 Task: Find connections with filter location Garupá with filter topic #linkedinnetworkingwith filter profile language German with filter current company All Active Jobs with filter school Ryan International School, Noida with filter industry Household Appliance Manufacturing with filter service category Filing with filter keywords title Accountant
Action: Mouse moved to (487, 84)
Screenshot: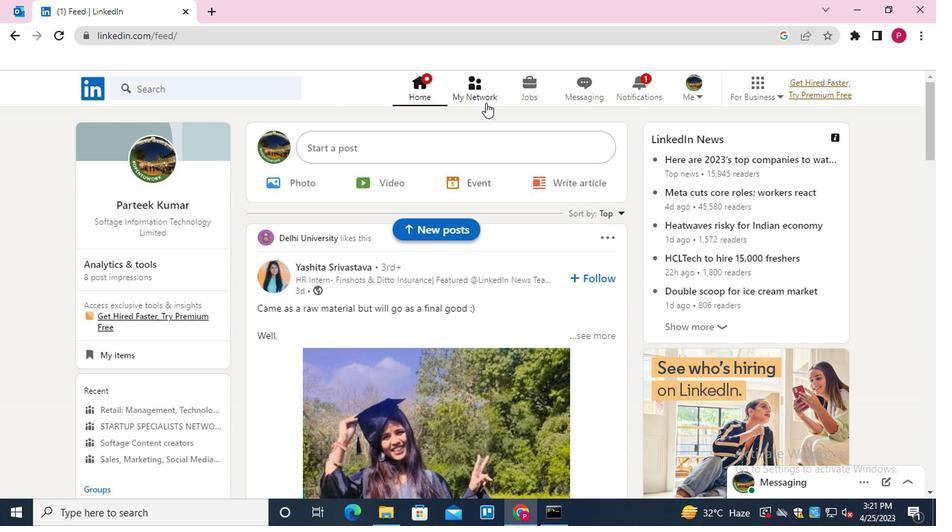 
Action: Mouse pressed left at (487, 84)
Screenshot: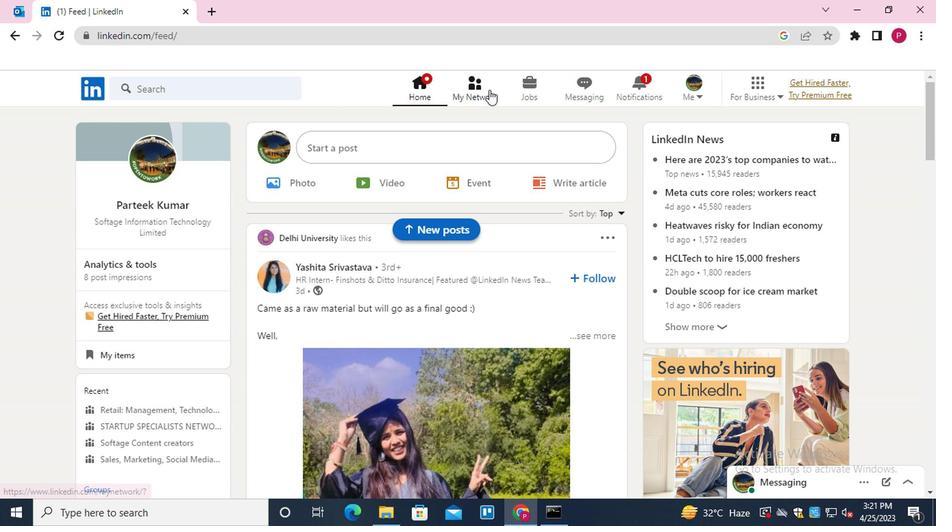 
Action: Mouse moved to (187, 165)
Screenshot: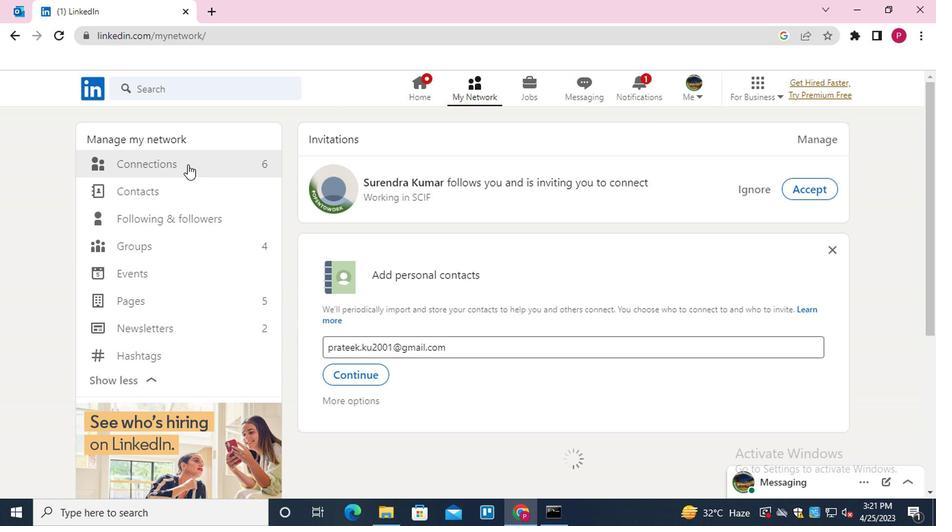 
Action: Mouse pressed left at (187, 165)
Screenshot: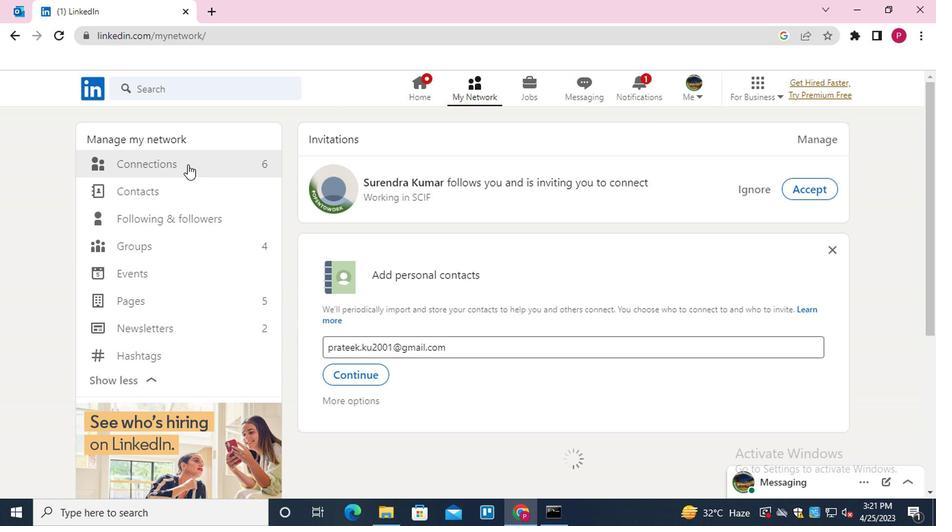 
Action: Mouse moved to (604, 163)
Screenshot: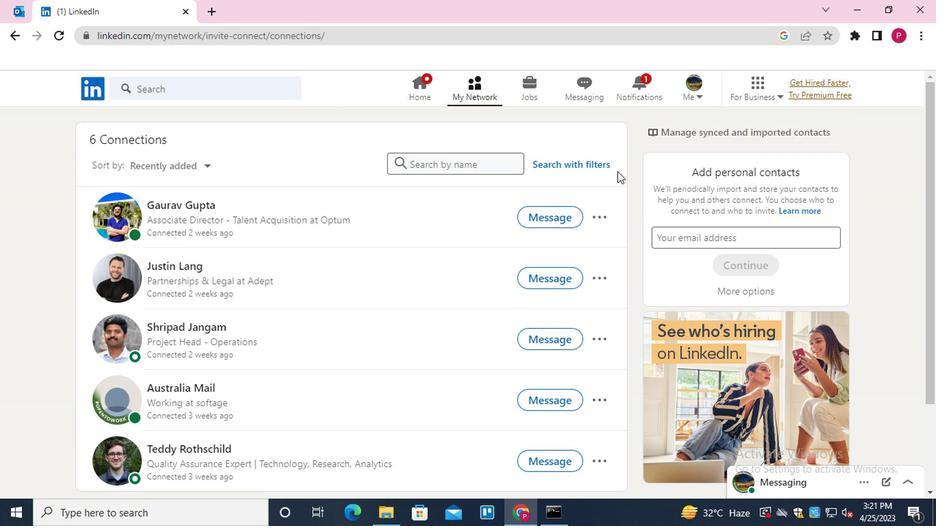 
Action: Mouse pressed left at (604, 163)
Screenshot: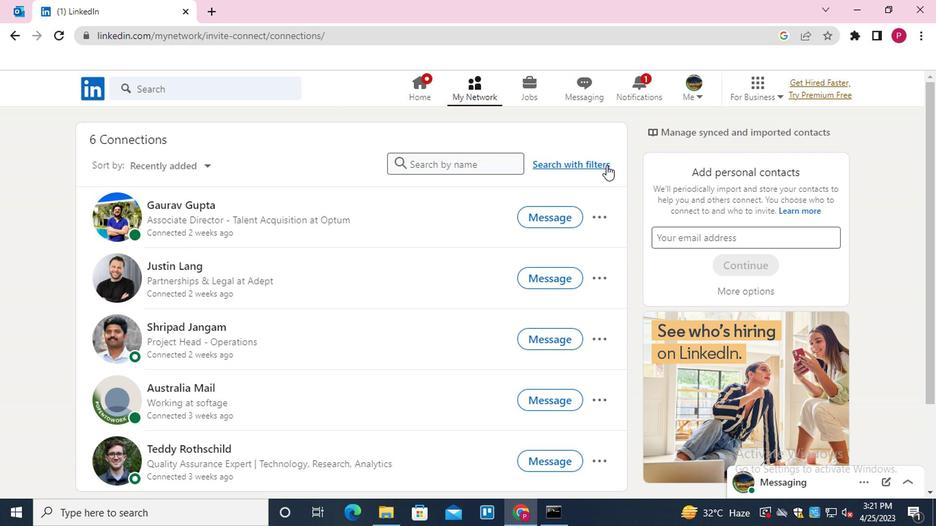 
Action: Mouse moved to (440, 126)
Screenshot: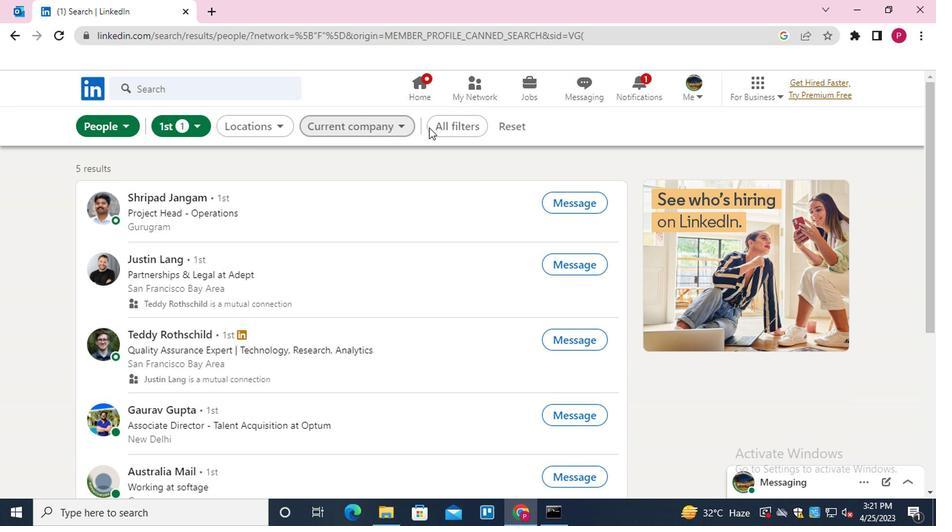 
Action: Mouse pressed left at (440, 126)
Screenshot: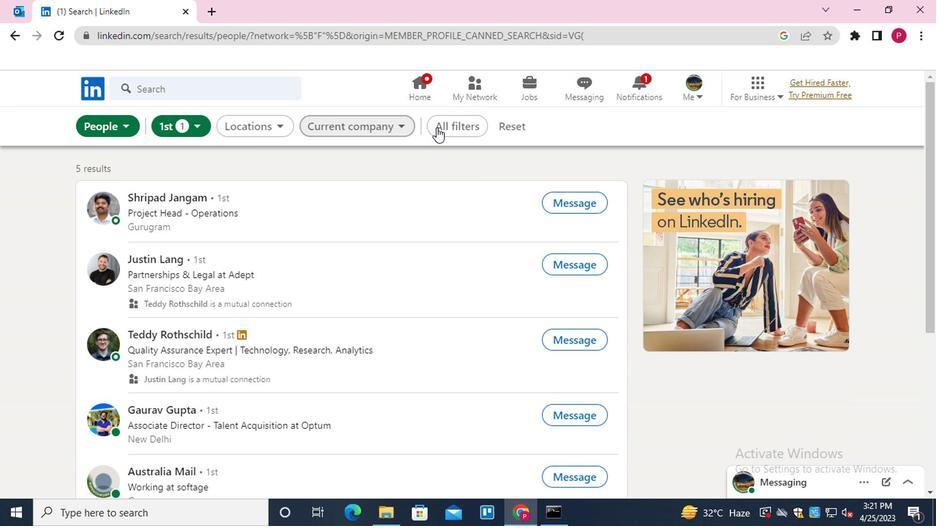 
Action: Mouse moved to (629, 279)
Screenshot: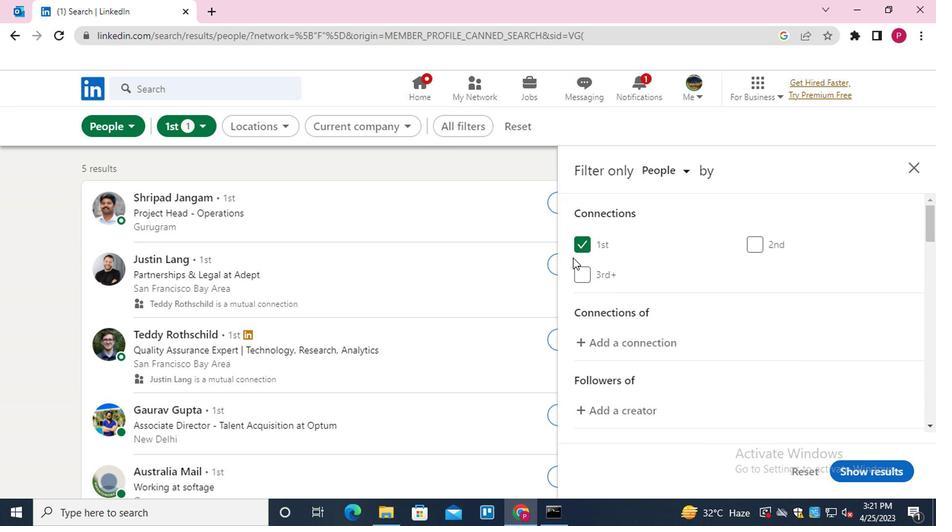 
Action: Mouse scrolled (629, 278) with delta (0, 0)
Screenshot: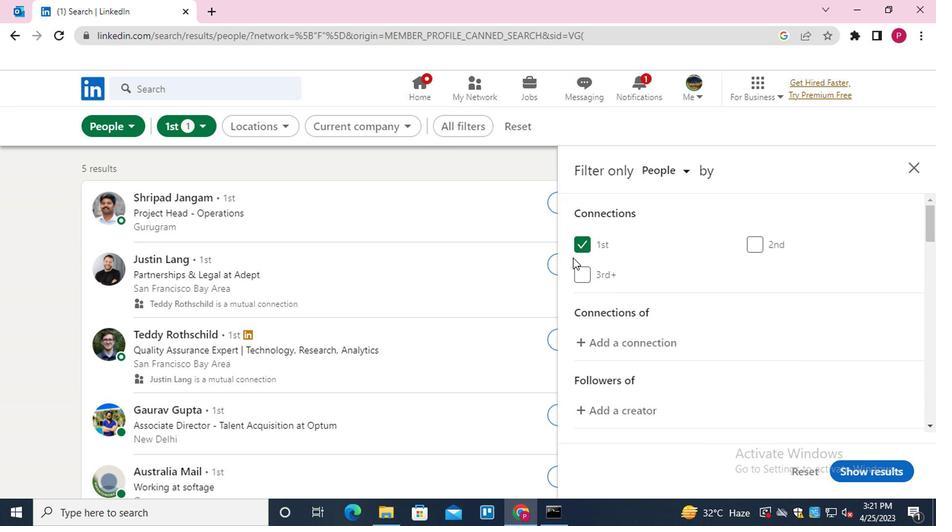 
Action: Mouse moved to (633, 280)
Screenshot: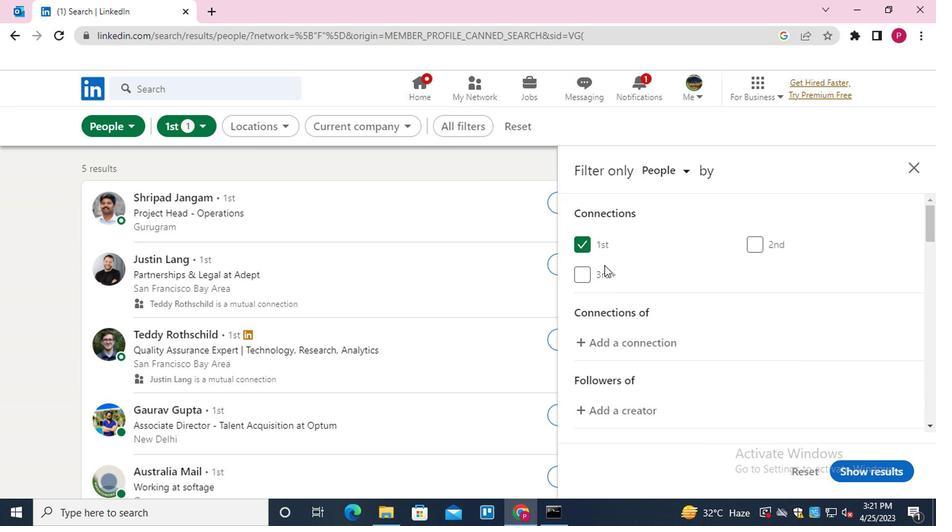 
Action: Mouse scrolled (633, 280) with delta (0, 0)
Screenshot: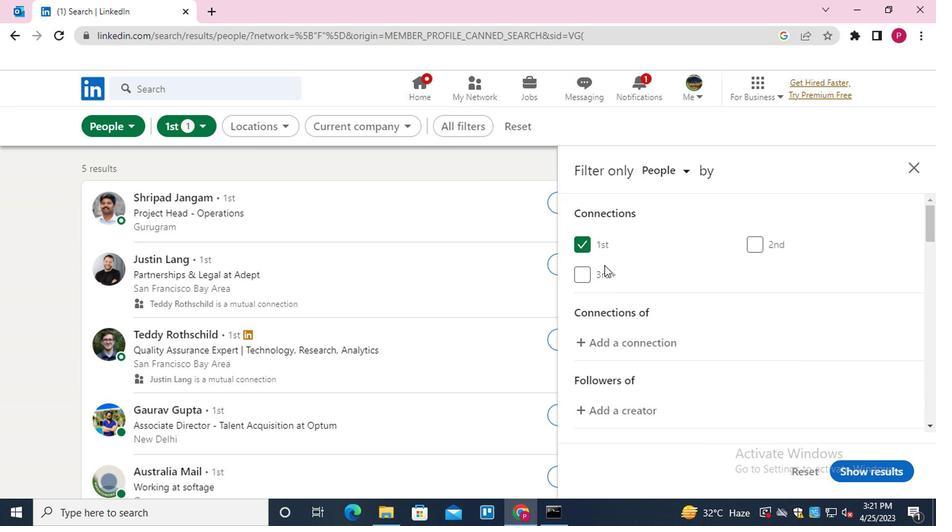 
Action: Mouse moved to (642, 282)
Screenshot: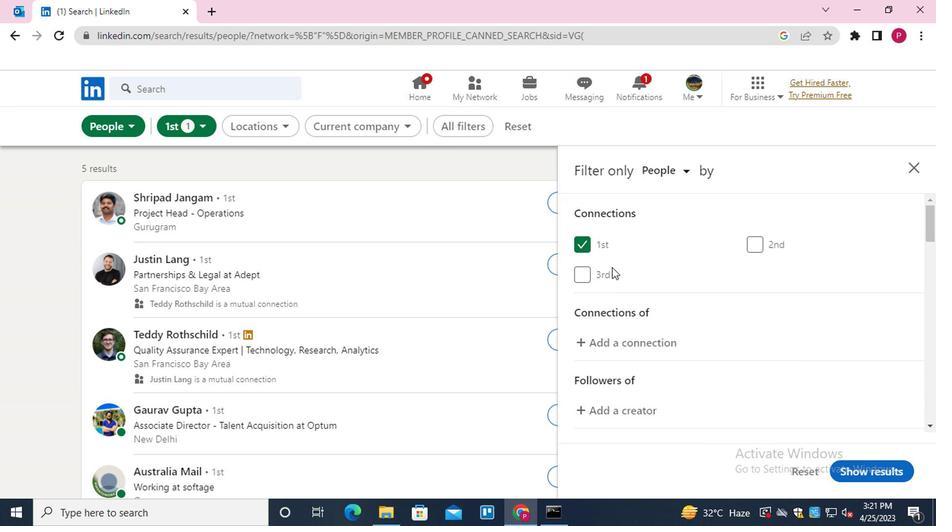 
Action: Mouse scrolled (642, 281) with delta (0, 0)
Screenshot: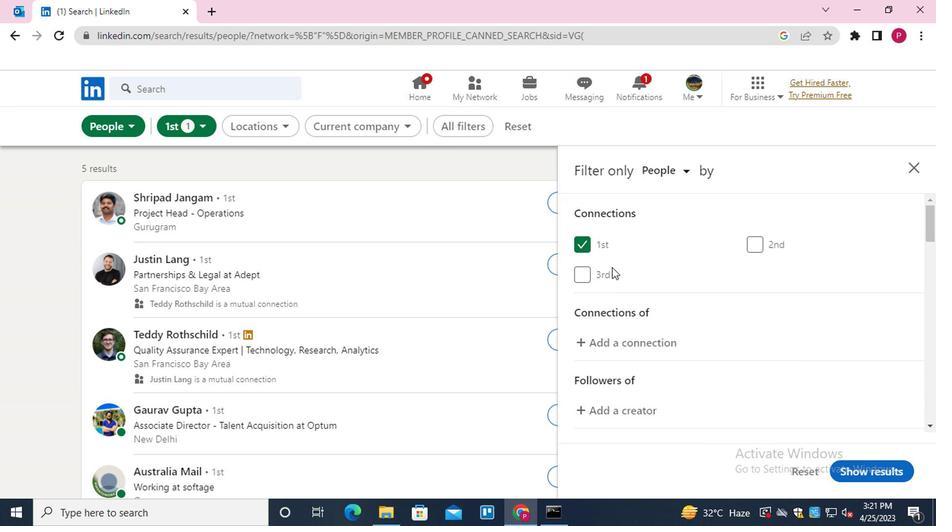 
Action: Mouse moved to (782, 328)
Screenshot: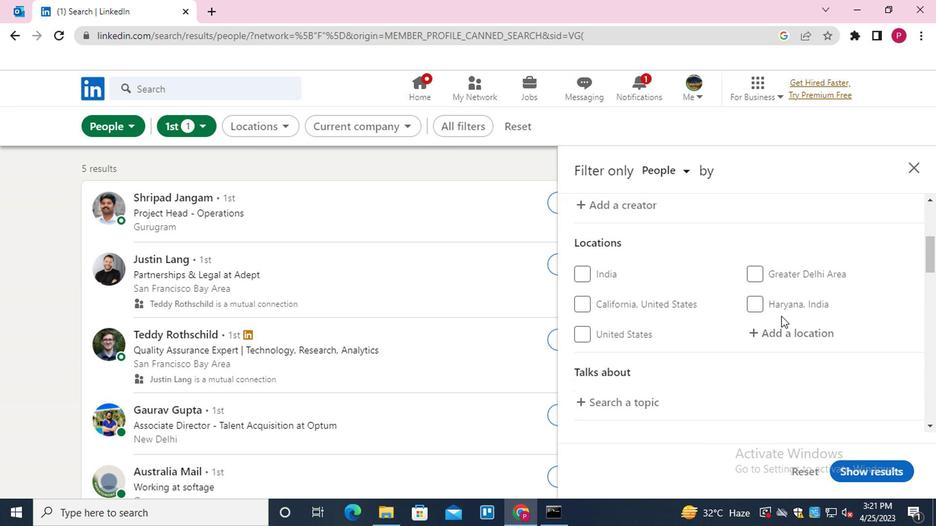 
Action: Mouse pressed left at (782, 328)
Screenshot: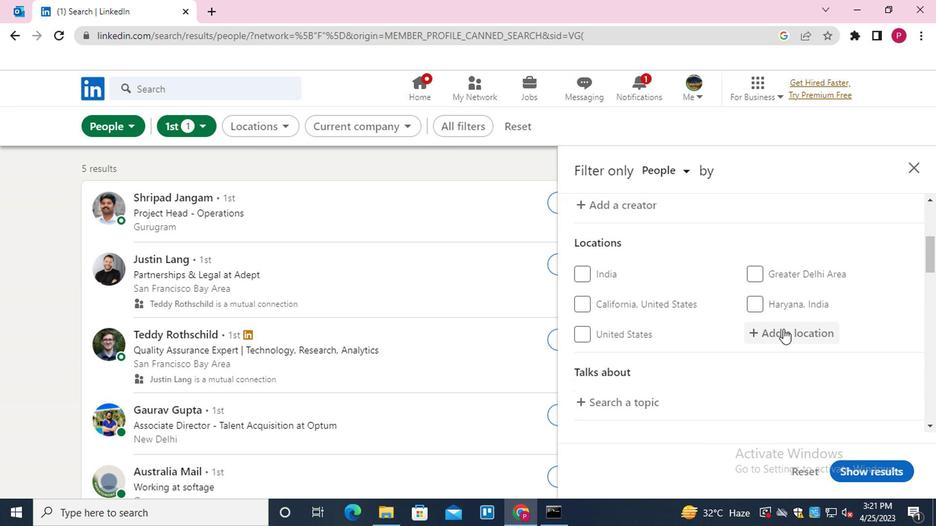 
Action: Key pressed <Key.shift><Key.shift><Key.shift>GARUPA
Screenshot: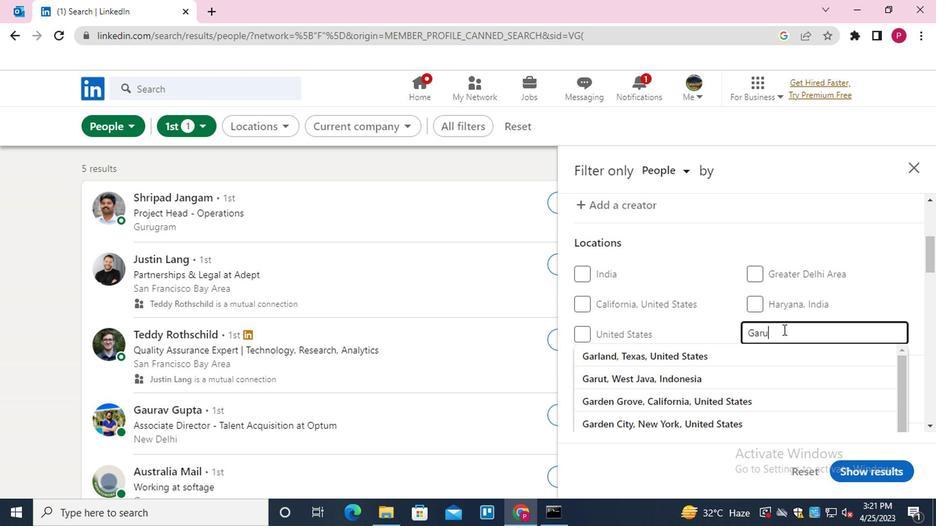 
Action: Mouse moved to (693, 357)
Screenshot: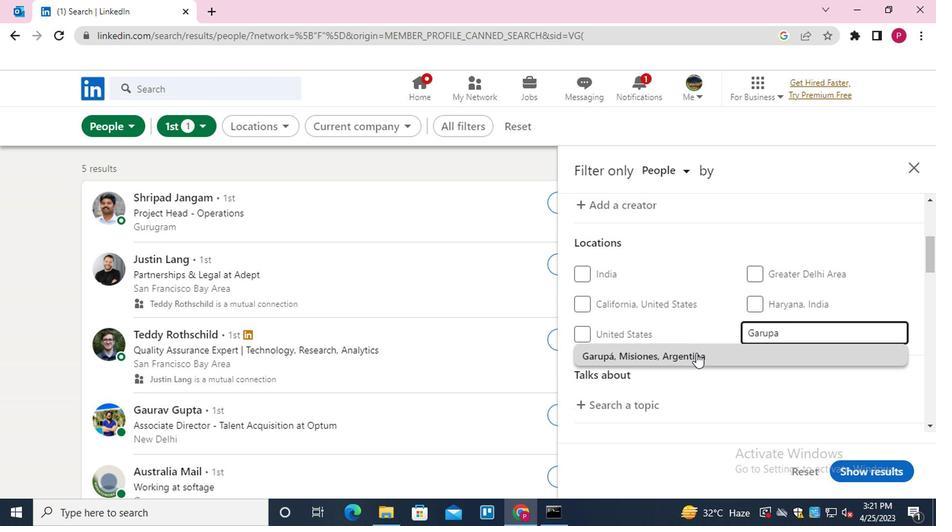 
Action: Mouse pressed left at (693, 357)
Screenshot: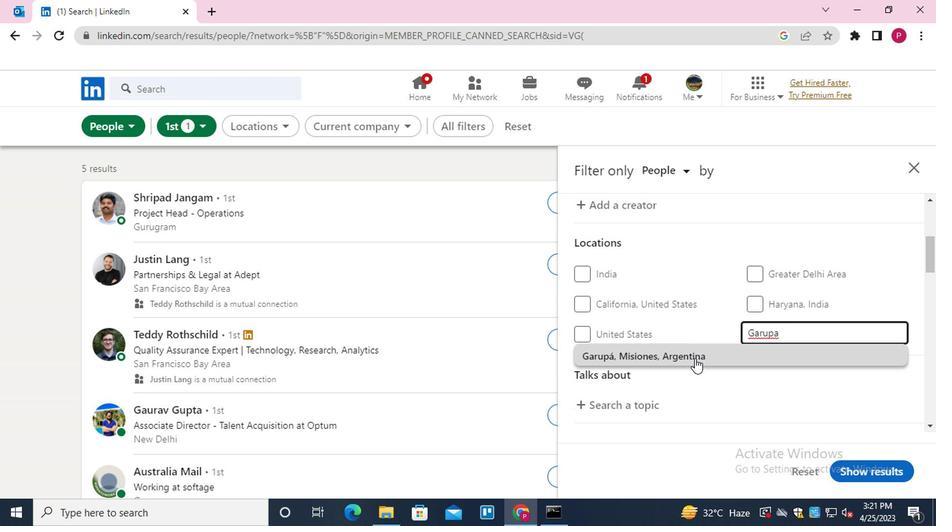 
Action: Mouse moved to (684, 310)
Screenshot: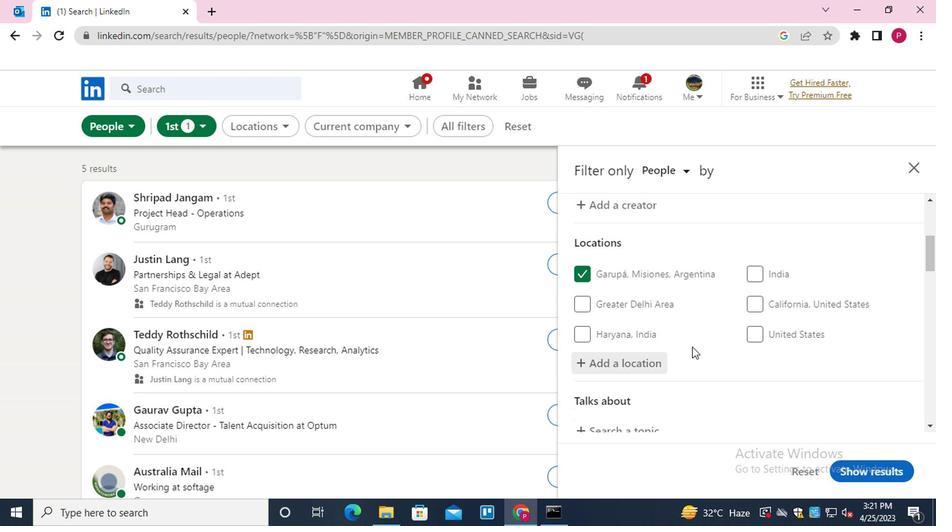 
Action: Mouse scrolled (684, 309) with delta (0, 0)
Screenshot: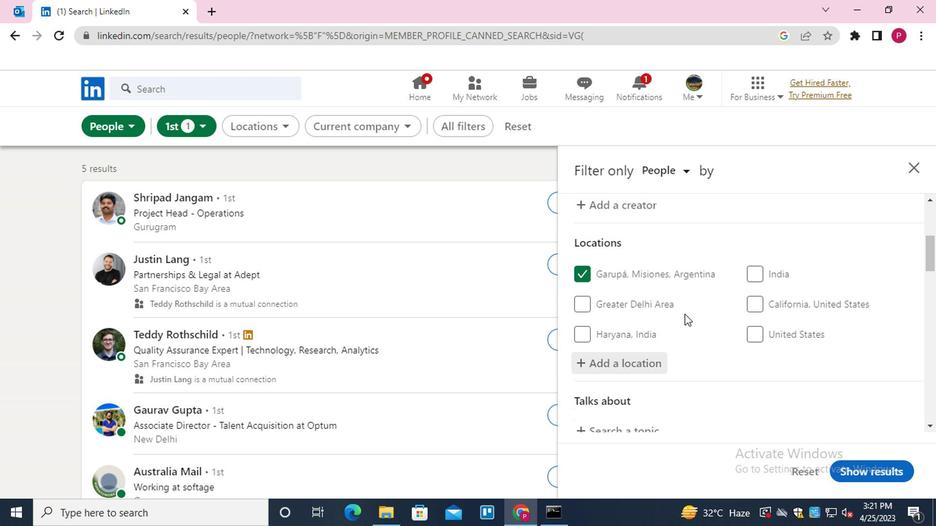 
Action: Mouse moved to (685, 309)
Screenshot: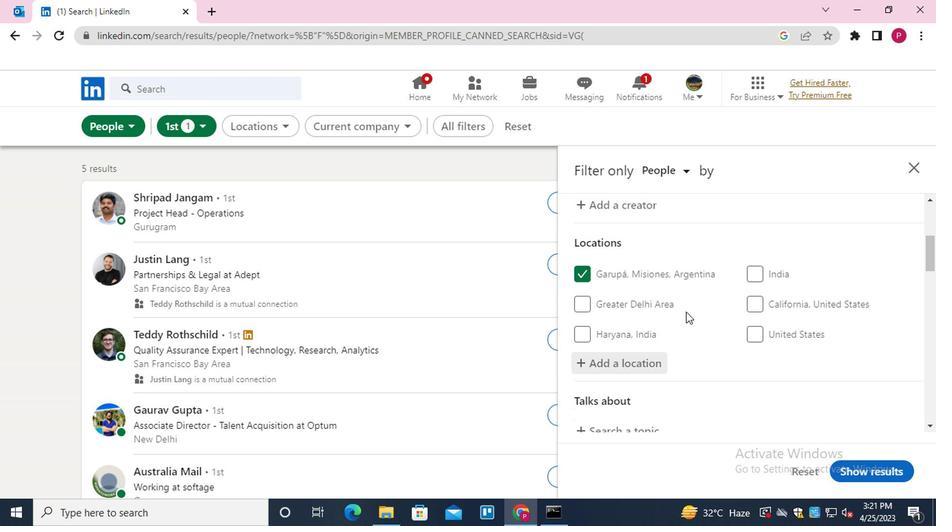 
Action: Mouse scrolled (685, 309) with delta (0, 0)
Screenshot: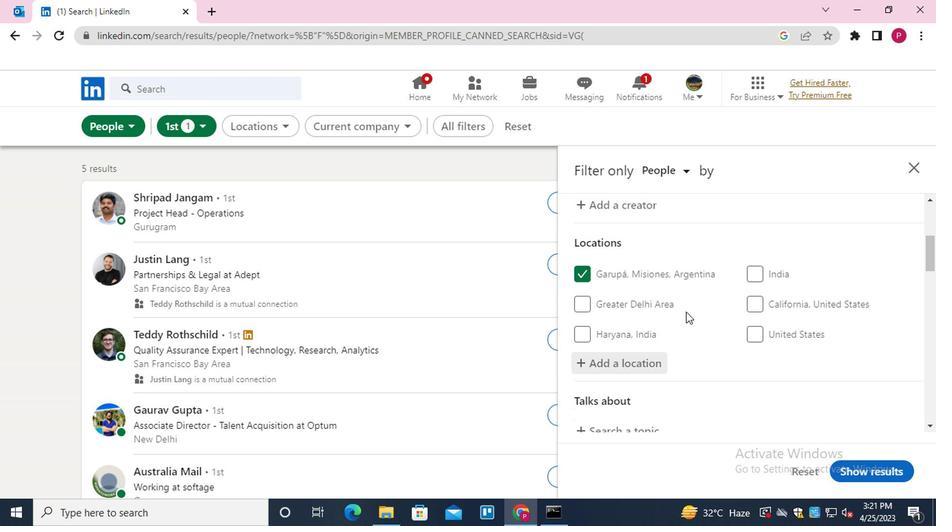 
Action: Mouse moved to (625, 292)
Screenshot: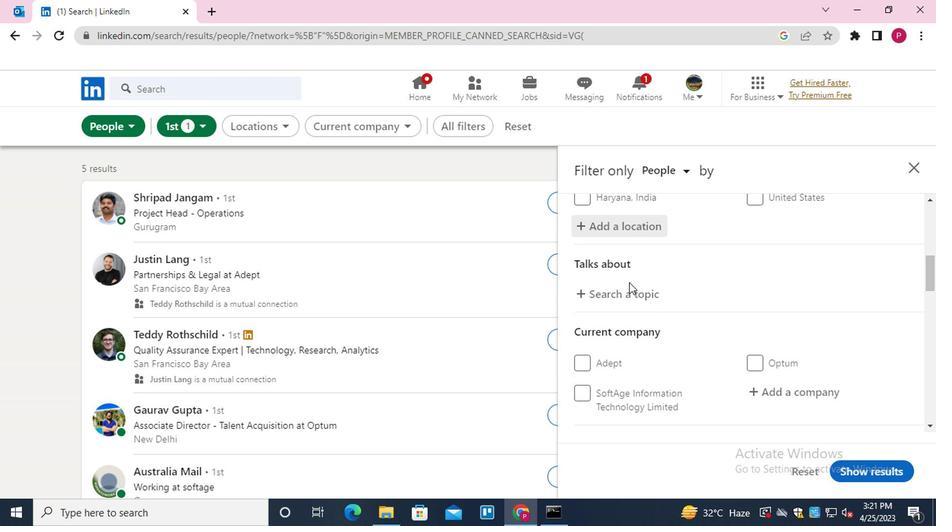 
Action: Mouse pressed left at (625, 292)
Screenshot: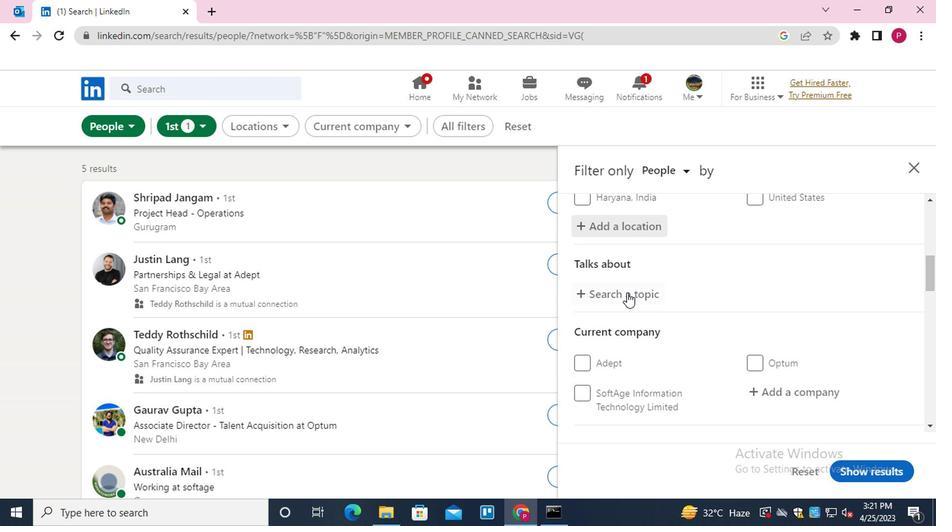 
Action: Key pressed <Key.shift><Key.shift><Key.shift><Key.shift><Key.shift><Key.shift><Key.shift><Key.shift><Key.shift><Key.shift><Key.shift><Key.shift><Key.shift><Key.shift><Key.shift><Key.shift><Key.shift><Key.shift><Key.shift><Key.shift><Key.shift><Key.shift><Key.shift><Key.shift><Key.shift><Key.shift><Key.shift><Key.shift><Key.shift><Key.shift>#LINEDINNETWORKING
Screenshot: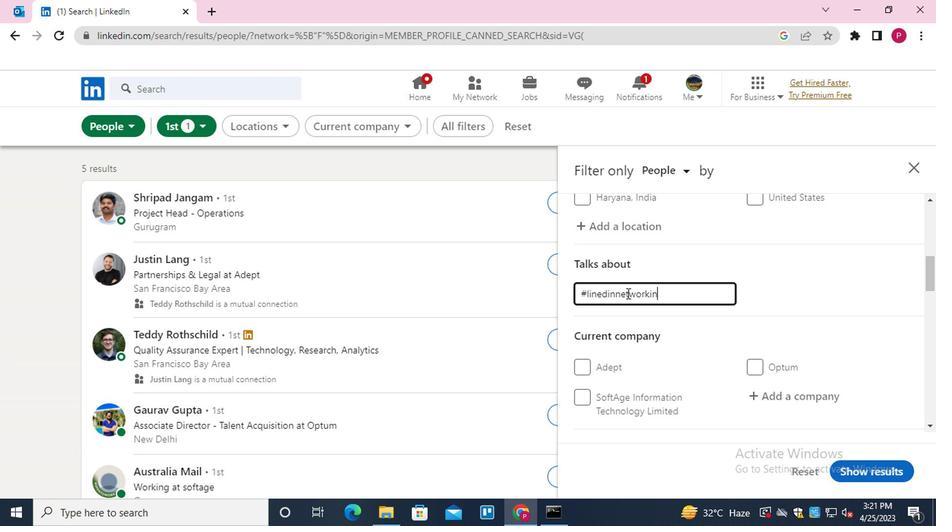
Action: Mouse moved to (625, 292)
Screenshot: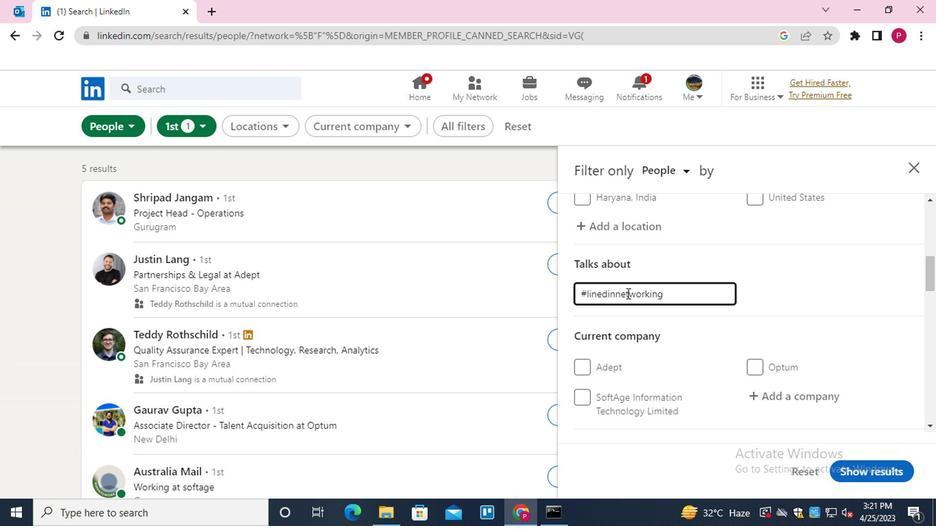 
Action: Mouse scrolled (625, 291) with delta (0, 0)
Screenshot: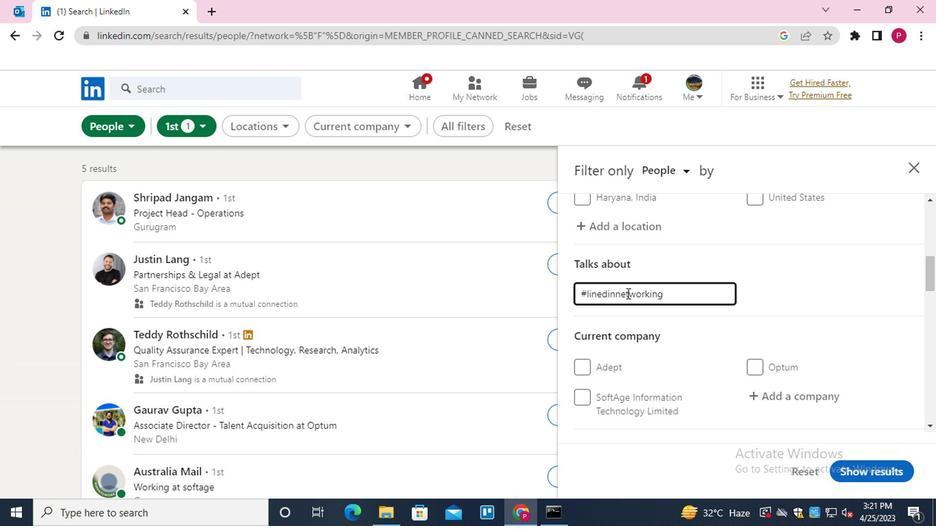 
Action: Mouse scrolled (625, 291) with delta (0, 0)
Screenshot: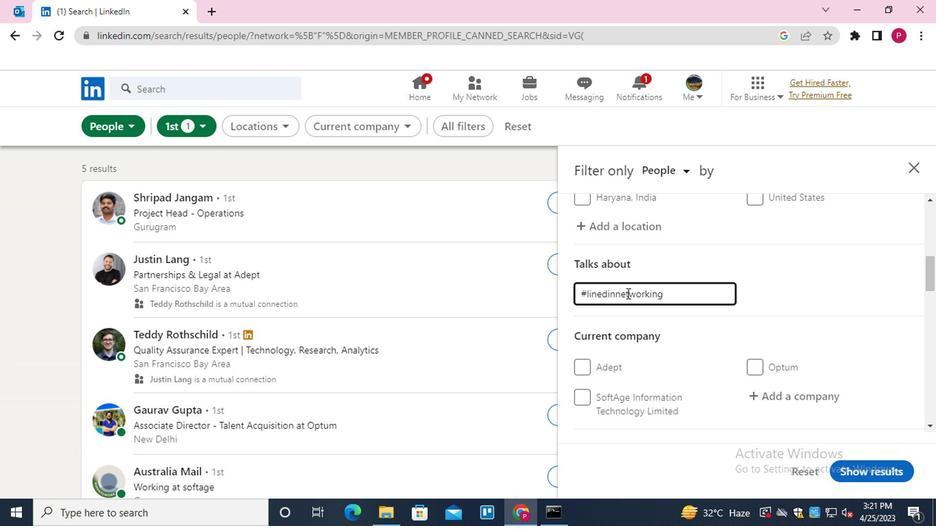 
Action: Mouse moved to (818, 267)
Screenshot: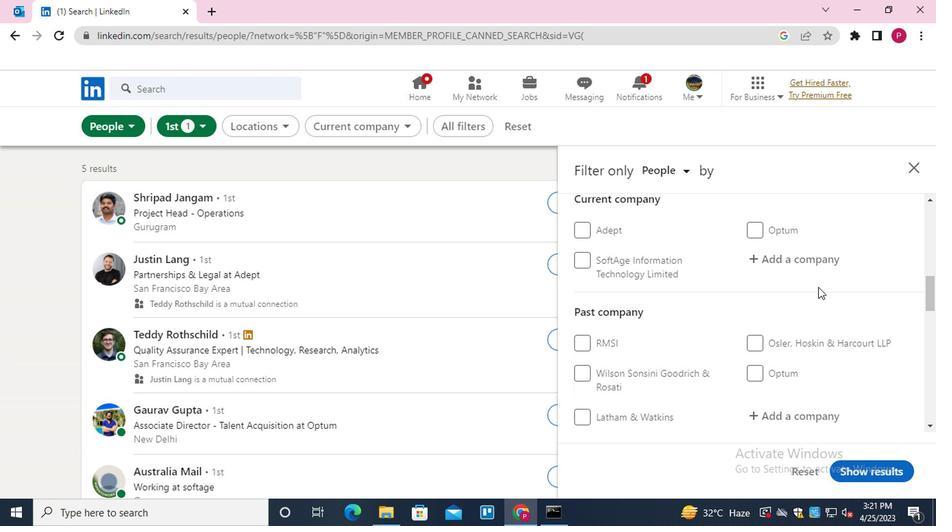 
Action: Mouse pressed left at (818, 267)
Screenshot: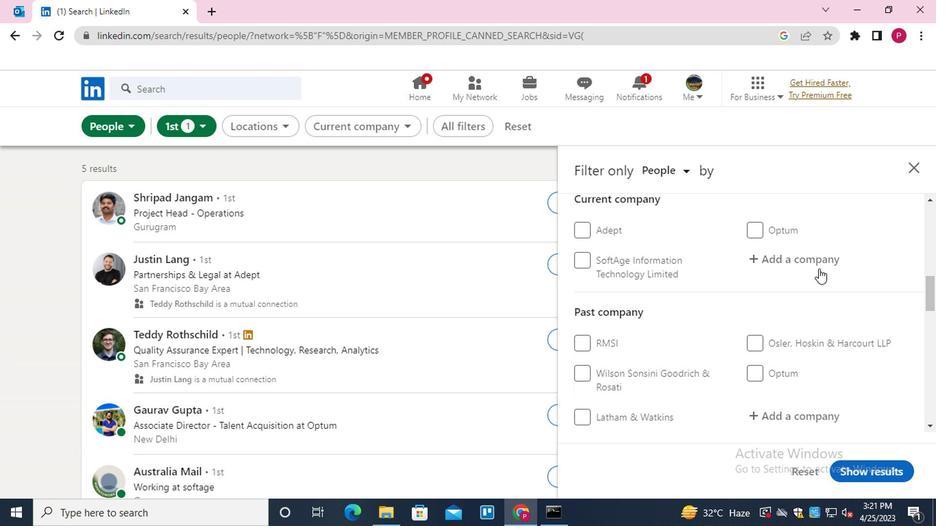 
Action: Key pressed <Key.shift>ALL<Key.space><Key.shift>ACTIVE
Screenshot: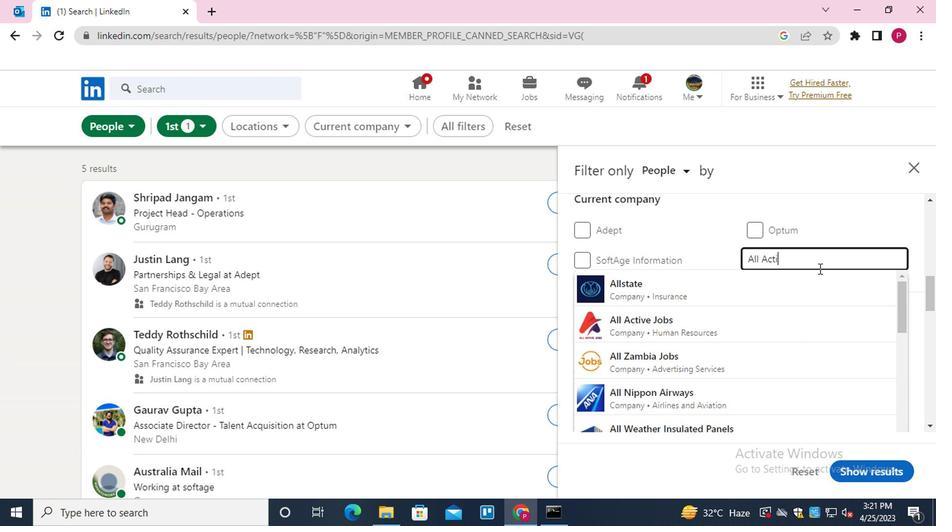 
Action: Mouse moved to (765, 293)
Screenshot: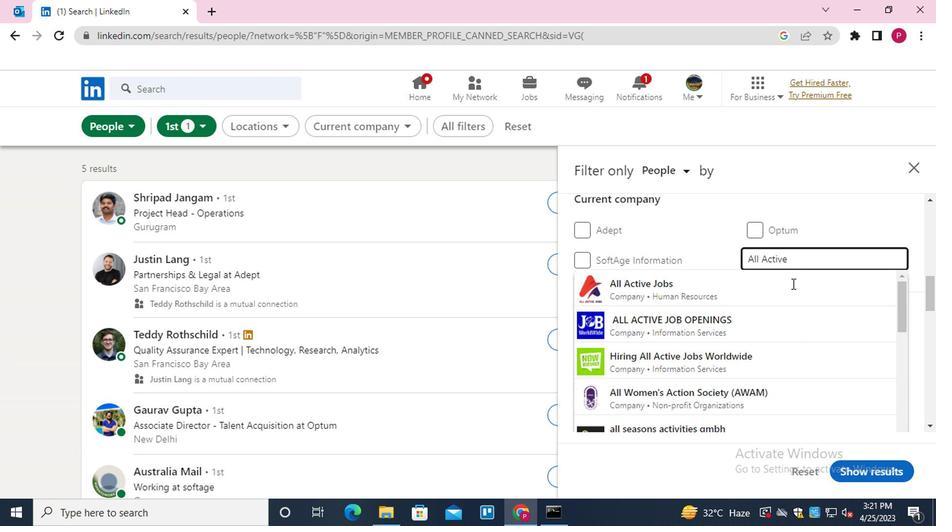 
Action: Mouse pressed left at (765, 293)
Screenshot: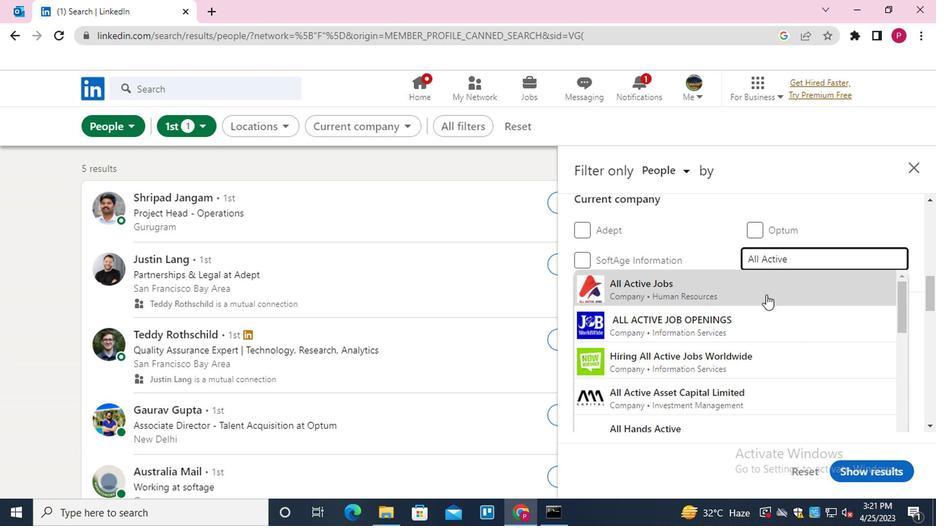 
Action: Mouse moved to (674, 264)
Screenshot: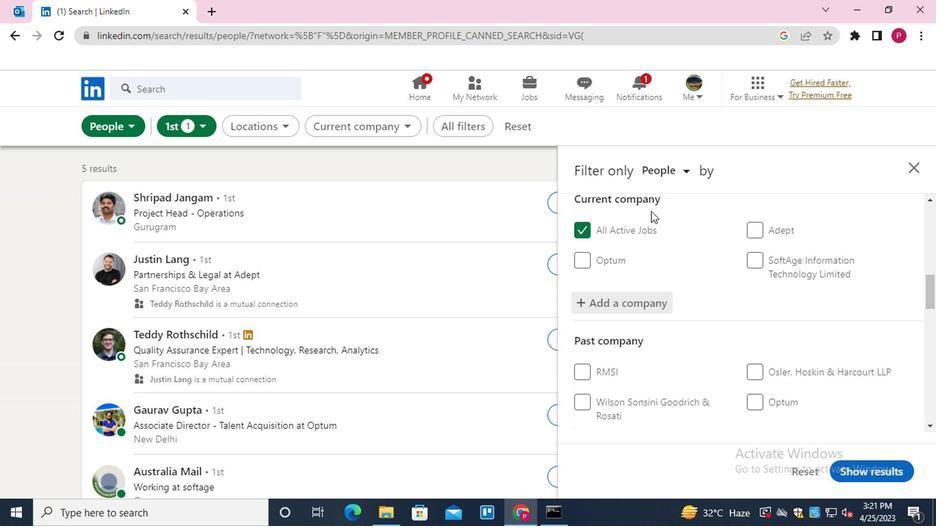 
Action: Mouse scrolled (674, 263) with delta (0, 0)
Screenshot: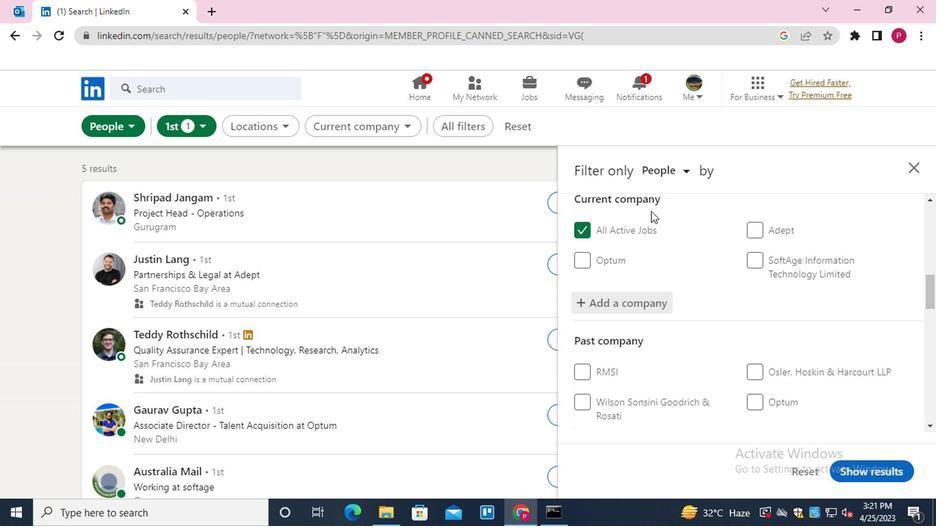 
Action: Mouse moved to (675, 266)
Screenshot: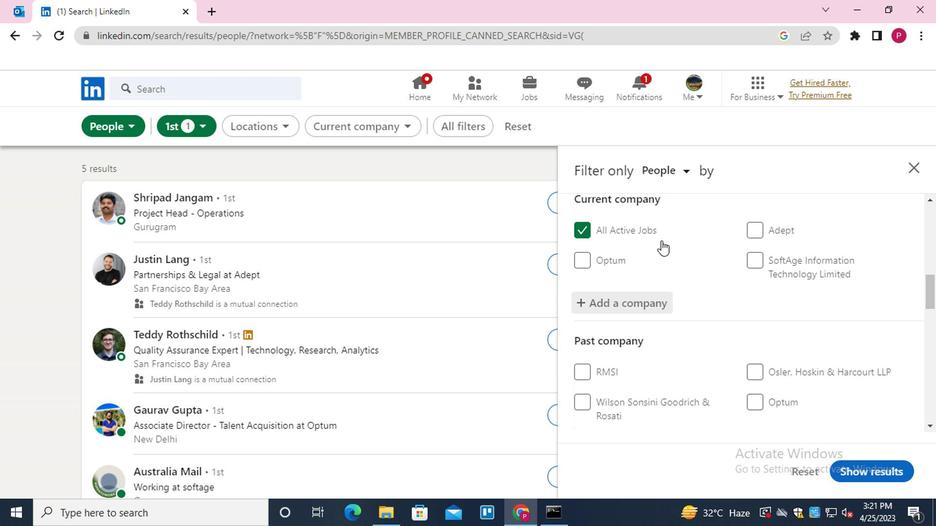 
Action: Mouse scrolled (675, 266) with delta (0, 0)
Screenshot: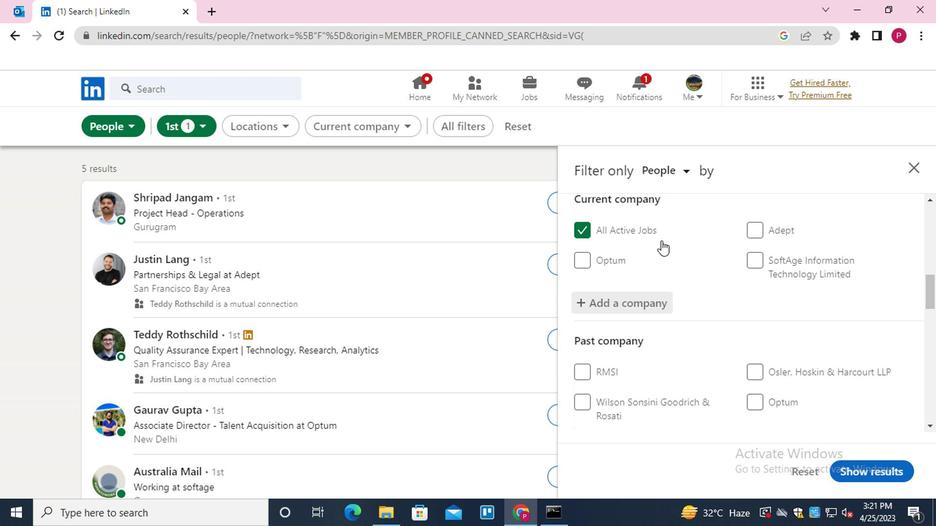 
Action: Mouse moved to (778, 329)
Screenshot: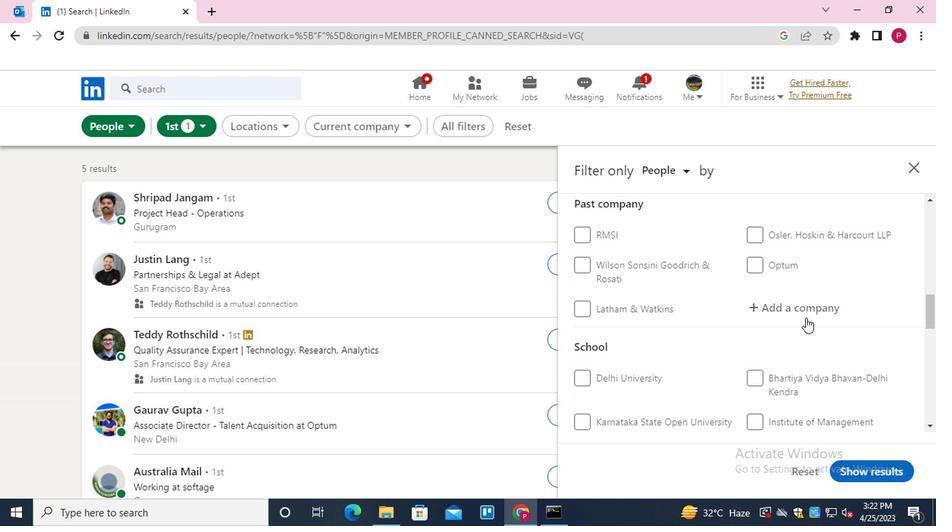 
Action: Mouse scrolled (778, 328) with delta (0, 0)
Screenshot: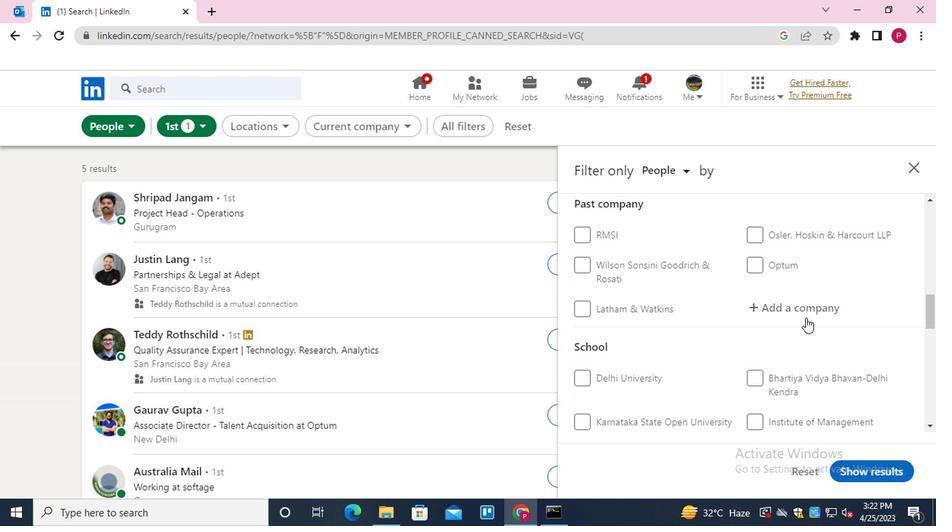 
Action: Mouse moved to (778, 330)
Screenshot: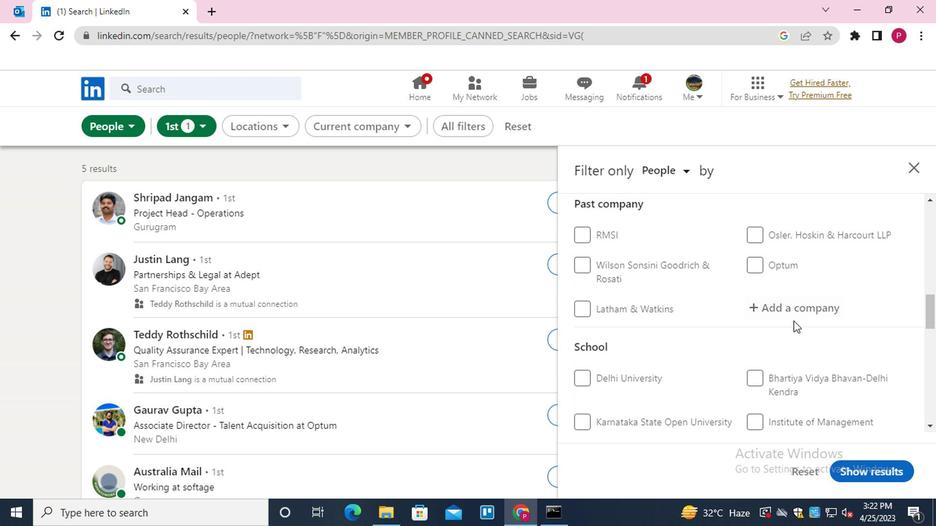 
Action: Mouse scrolled (778, 329) with delta (0, 0)
Screenshot: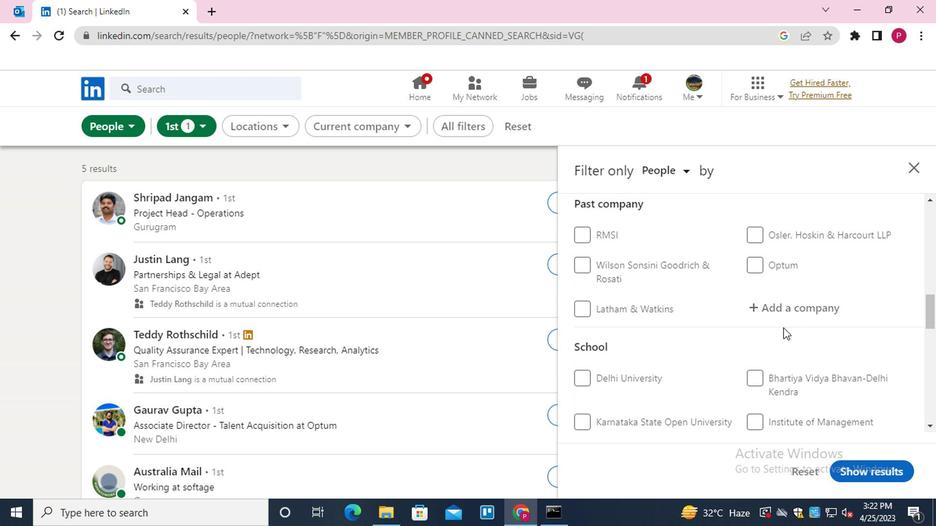 
Action: Mouse moved to (808, 332)
Screenshot: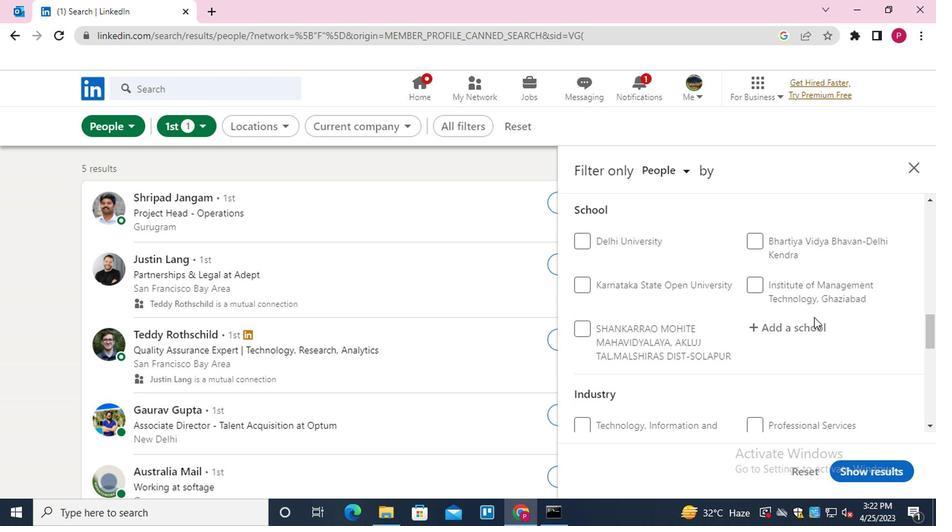 
Action: Mouse pressed left at (808, 332)
Screenshot: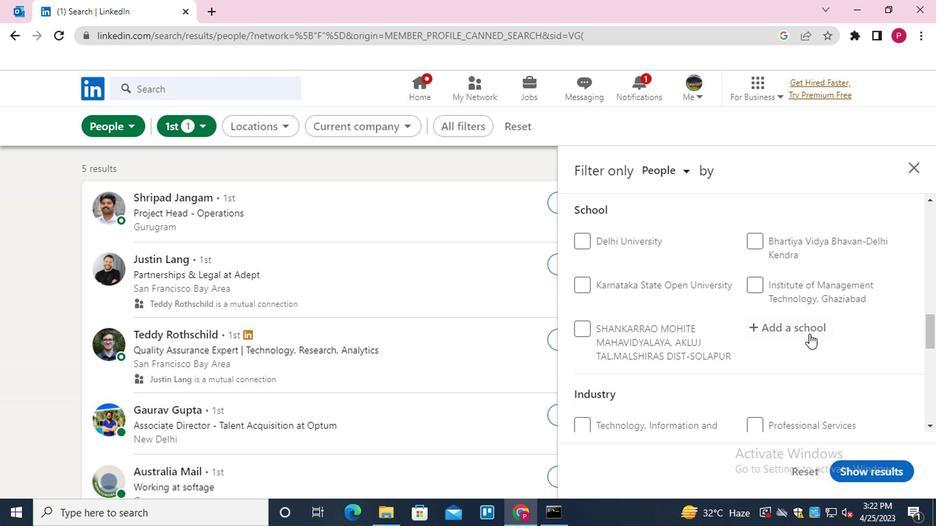 
Action: Key pressed <Key.shift><Key.shift><Key.shift><Key.shift><Key.shift><Key.shift><Key.shift><Key.shift><Key.shift><Key.shift><Key.shift><Key.shift><Key.shift><Key.shift><Key.shift><Key.shift><Key.shift><Key.shift><Key.shift><Key.shift><Key.shift><Key.shift><Key.shift><Key.shift><Key.shift><Key.shift><Key.shift><Key.shift><Key.shift><Key.shift>RYAN<Key.space>
Screenshot: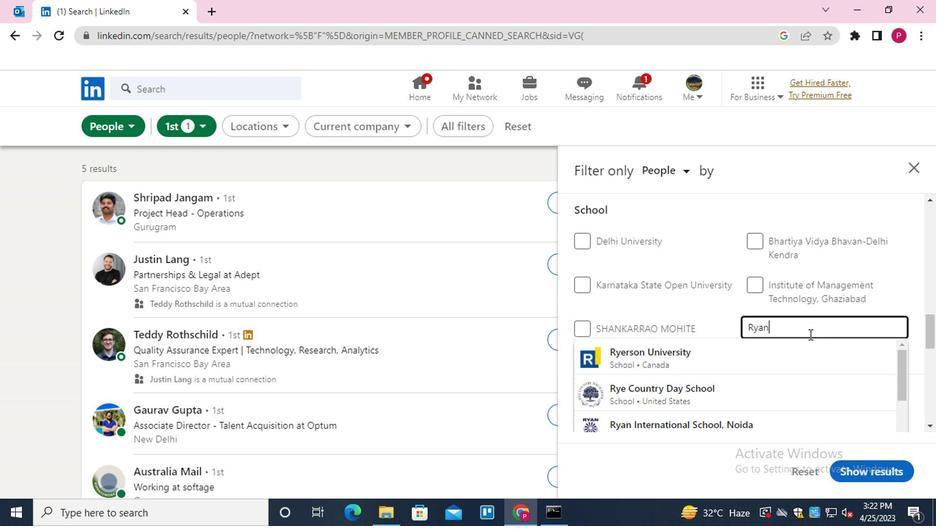 
Action: Mouse moved to (781, 354)
Screenshot: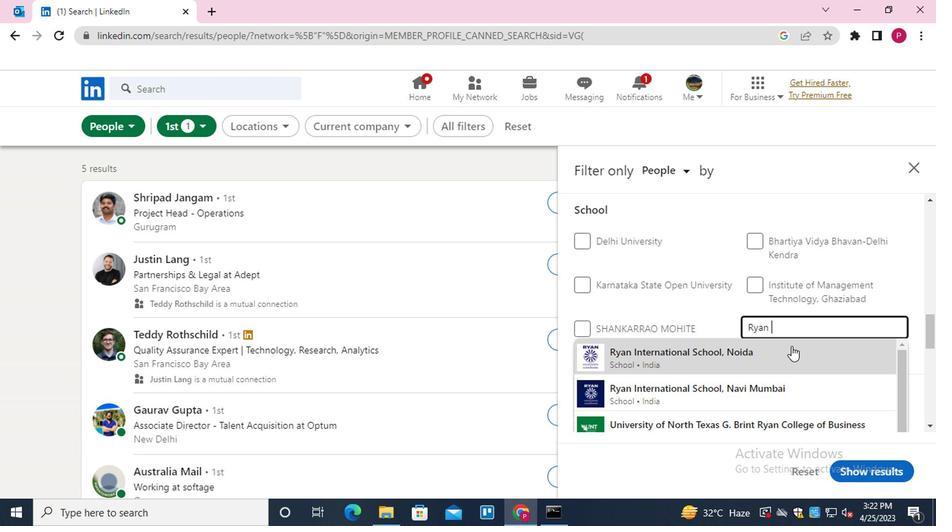 
Action: Mouse pressed left at (781, 354)
Screenshot: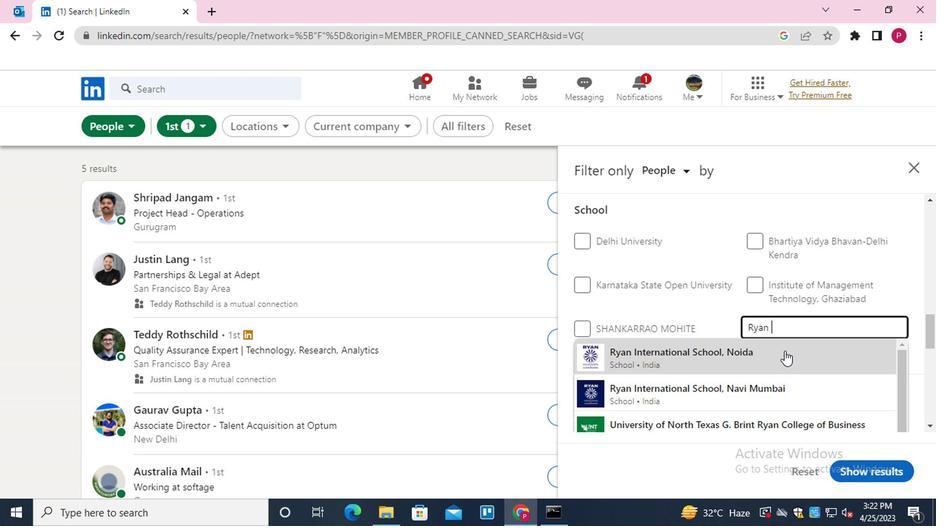 
Action: Mouse moved to (710, 304)
Screenshot: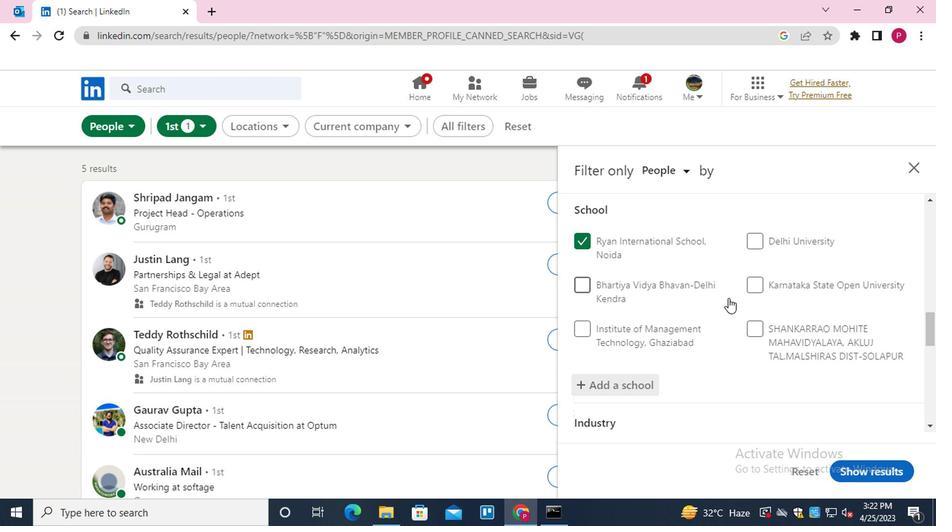 
Action: Mouse scrolled (710, 304) with delta (0, 0)
Screenshot: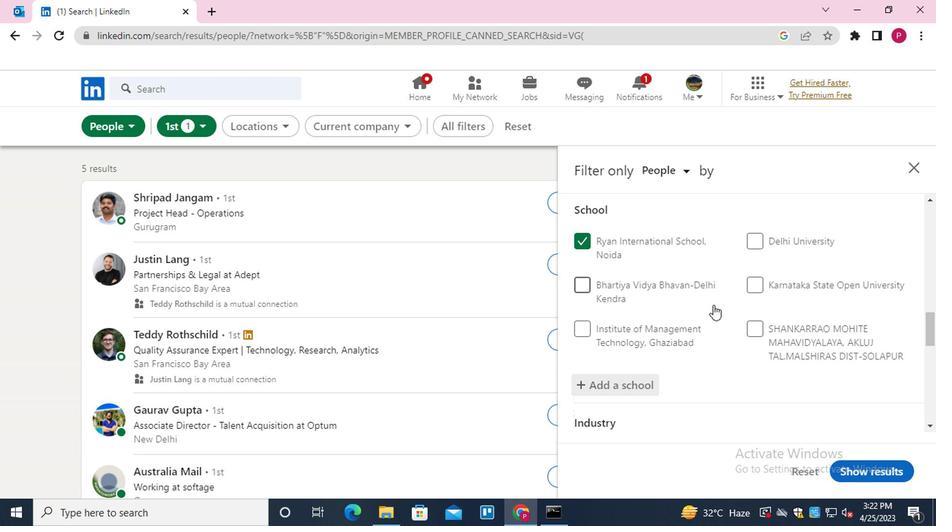 
Action: Mouse scrolled (710, 304) with delta (0, 0)
Screenshot: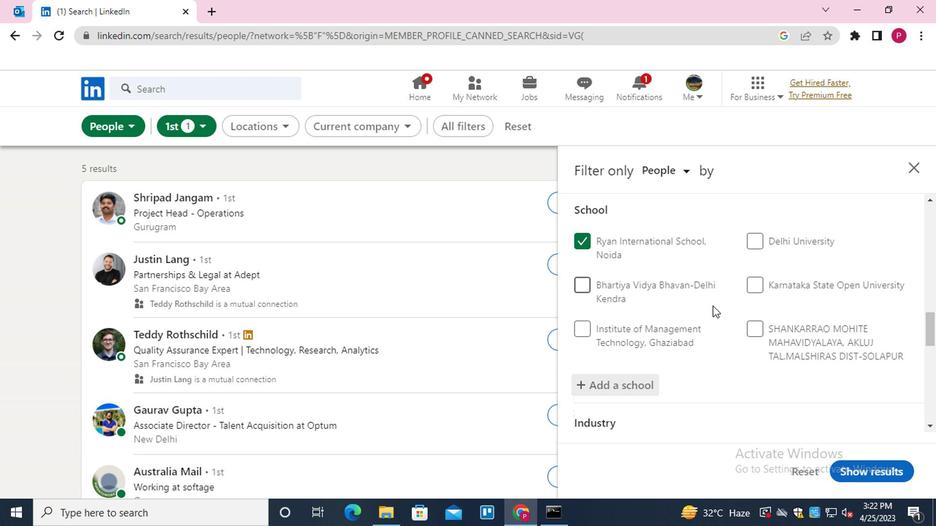 
Action: Mouse moved to (785, 395)
Screenshot: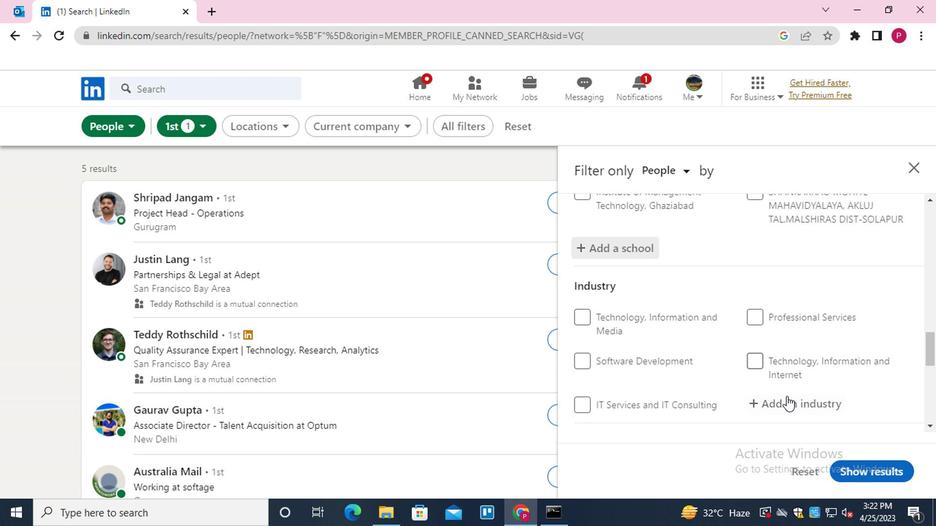 
Action: Mouse pressed left at (785, 395)
Screenshot: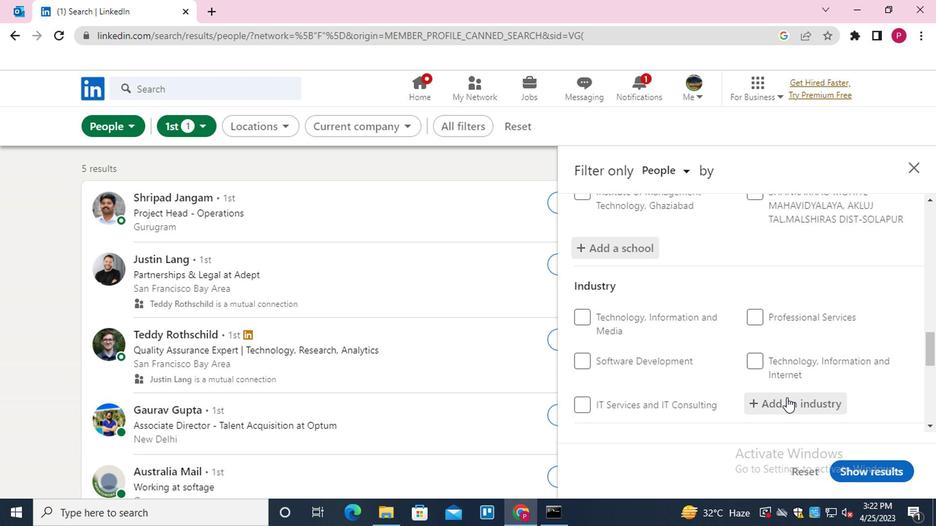 
Action: Mouse moved to (785, 395)
Screenshot: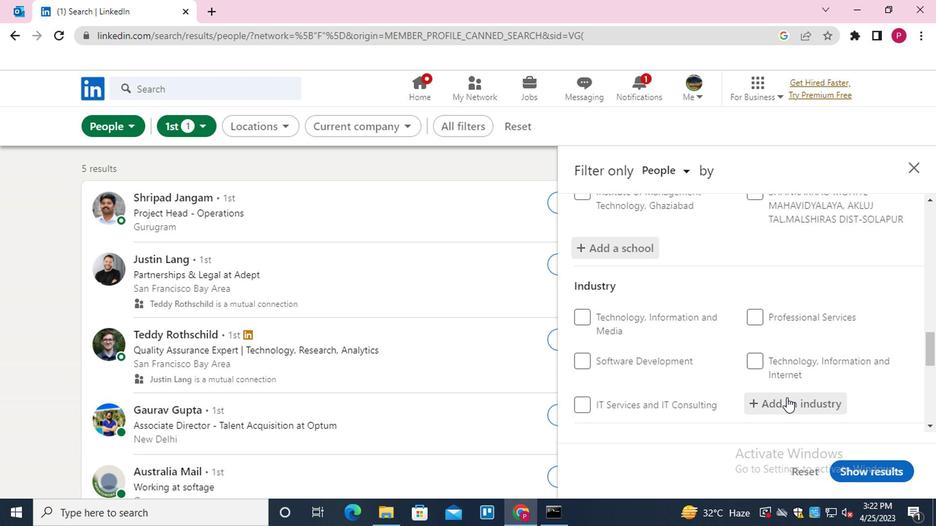 
Action: Key pressed <Key.shift><Key.shift><Key.shift>HOUSEHOLD
Screenshot: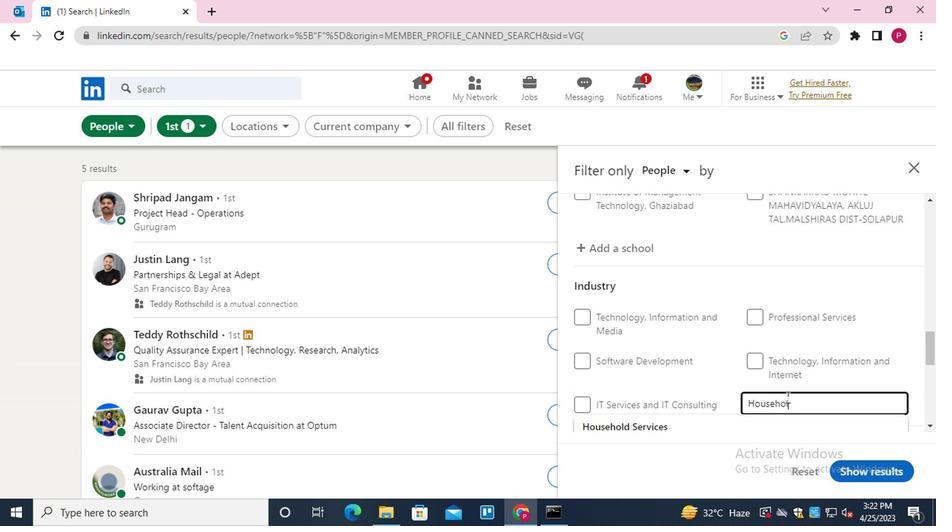 
Action: Mouse moved to (749, 304)
Screenshot: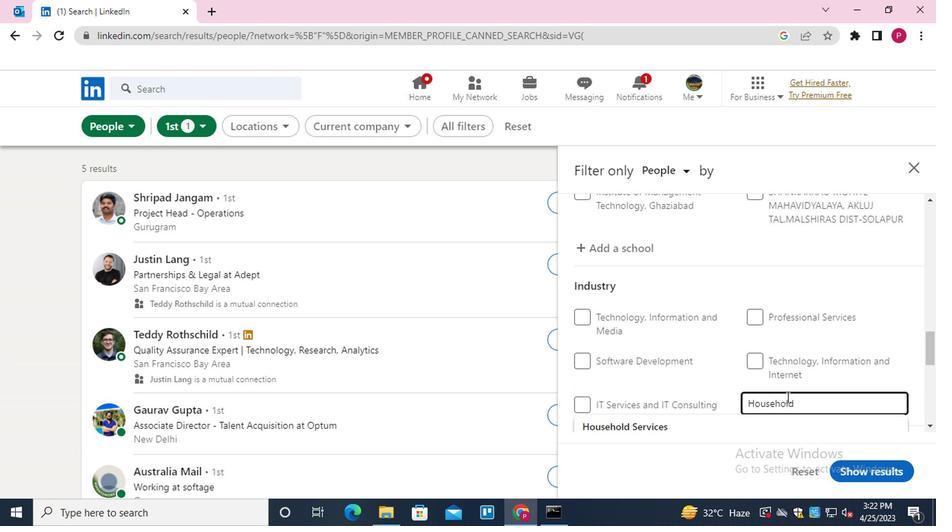 
Action: Mouse scrolled (749, 303) with delta (0, 0)
Screenshot: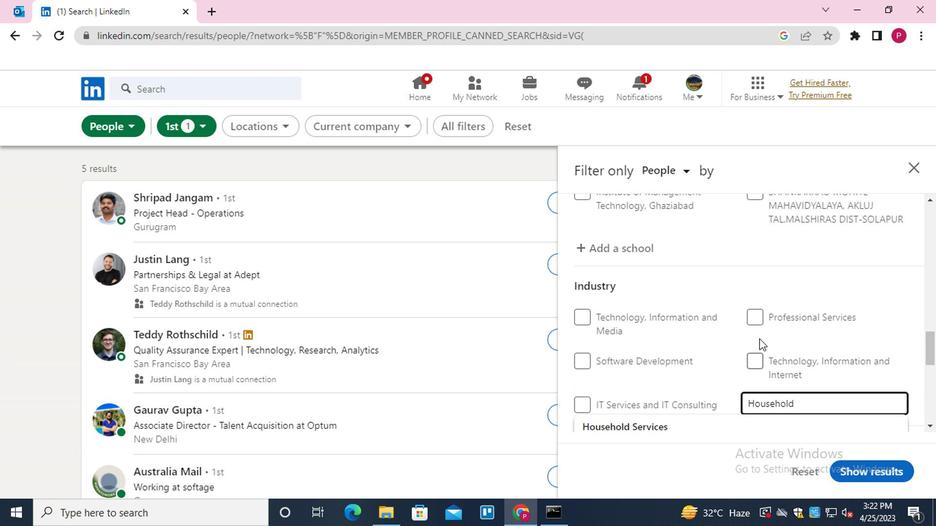 
Action: Mouse scrolled (749, 303) with delta (0, 0)
Screenshot: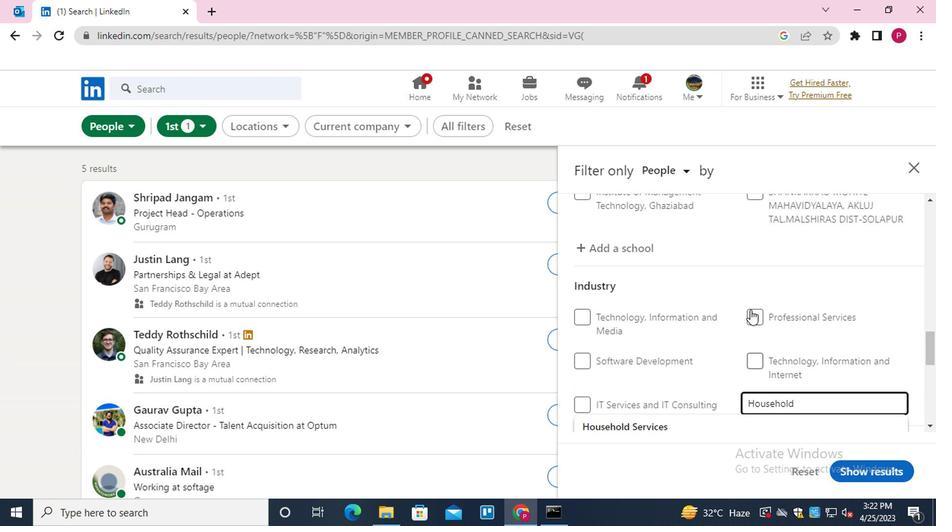 
Action: Mouse moved to (703, 329)
Screenshot: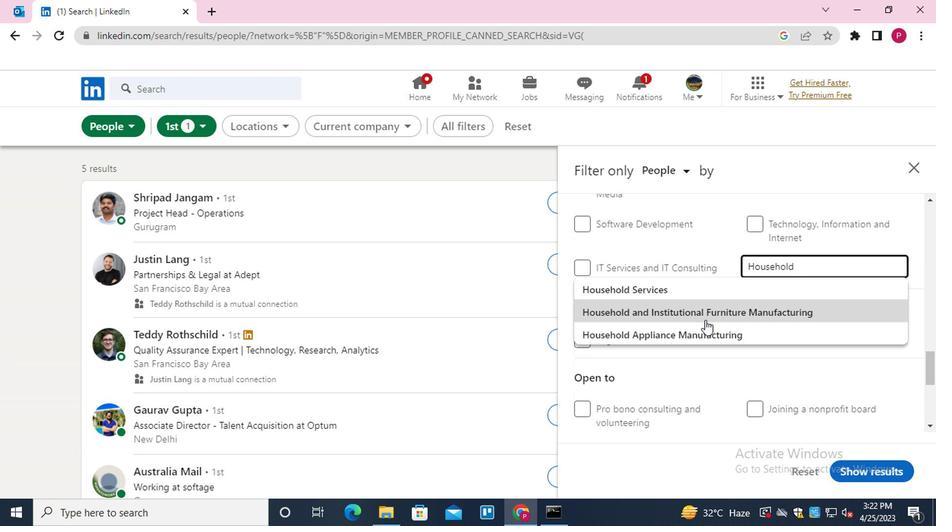 
Action: Mouse pressed left at (703, 329)
Screenshot: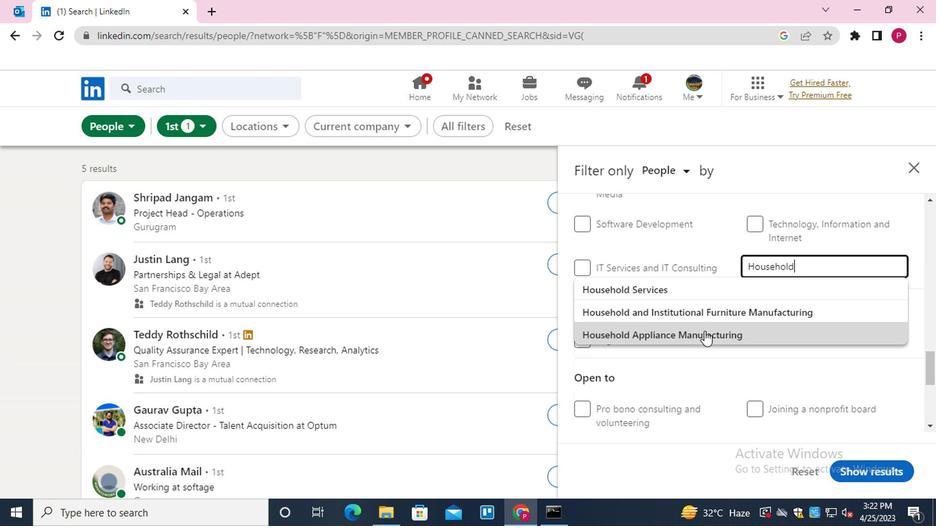 
Action: Mouse moved to (657, 328)
Screenshot: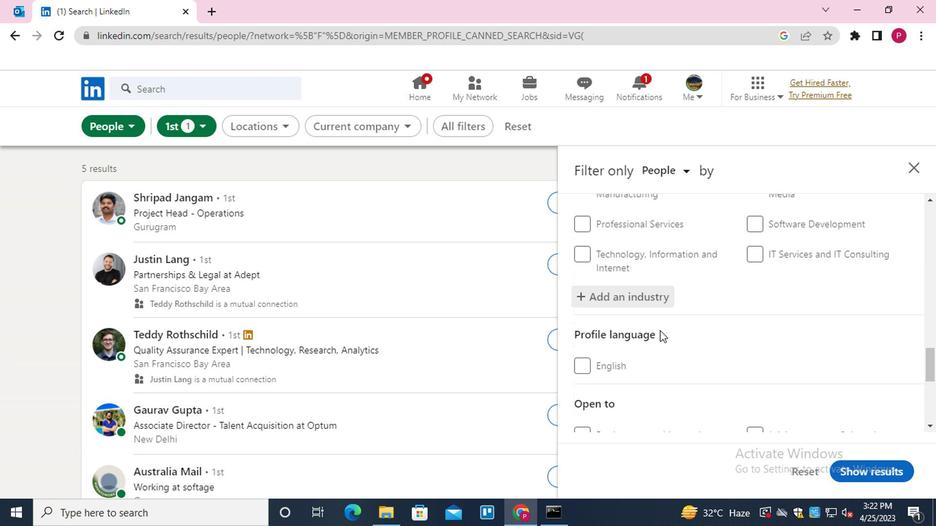 
Action: Mouse scrolled (657, 328) with delta (0, 0)
Screenshot: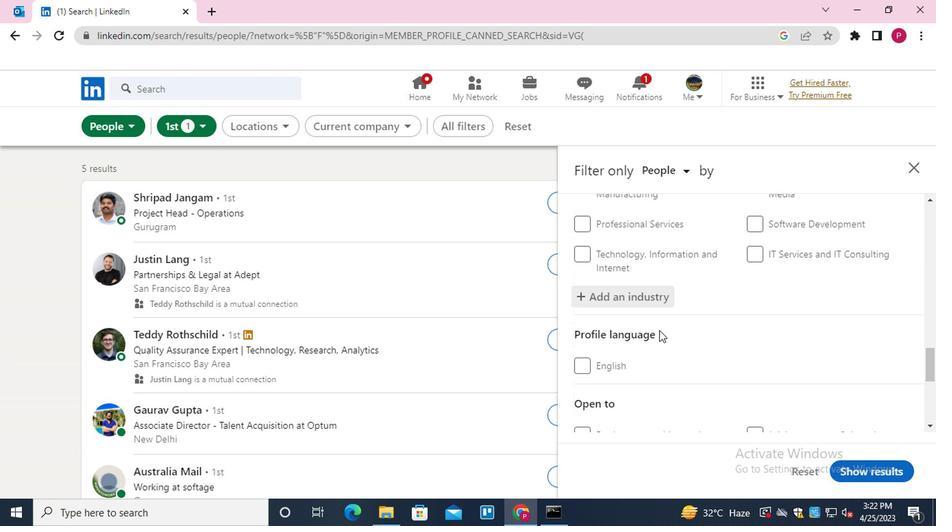 
Action: Mouse scrolled (657, 328) with delta (0, 0)
Screenshot: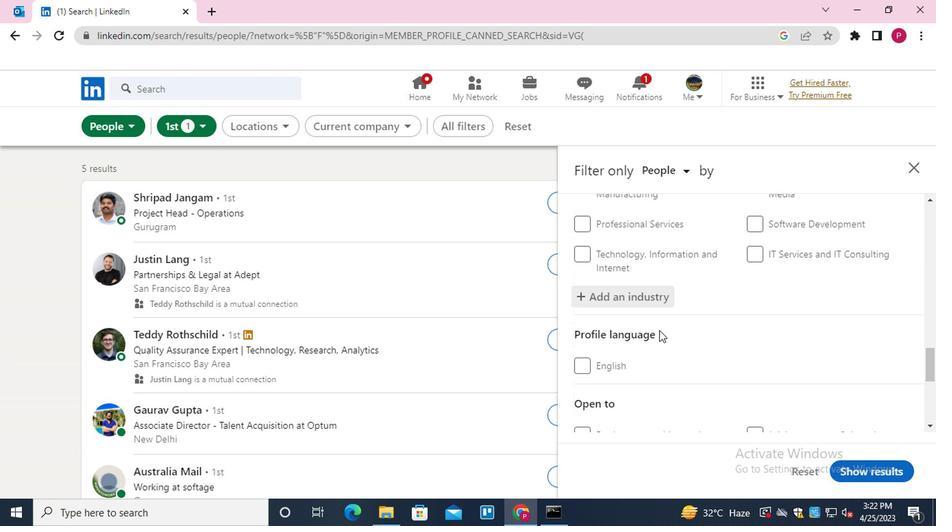 
Action: Mouse moved to (656, 328)
Screenshot: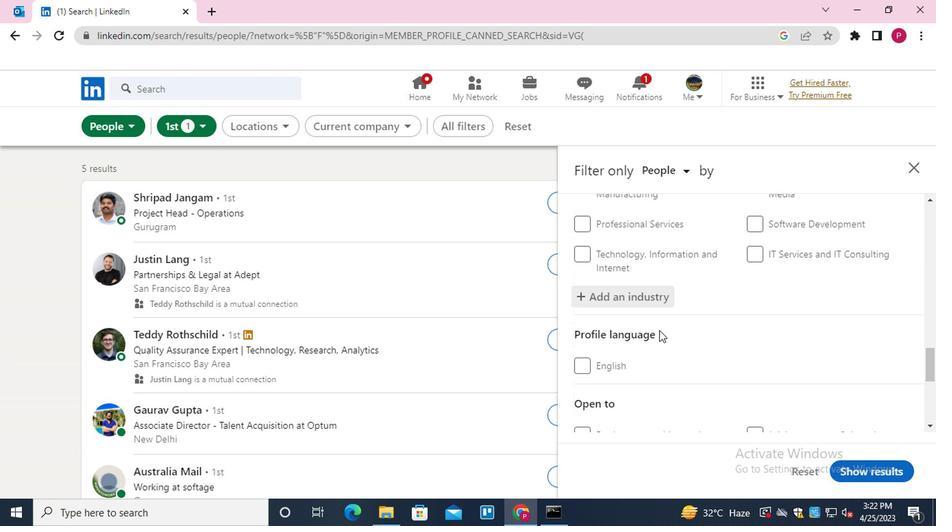 
Action: Mouse scrolled (656, 328) with delta (0, 0)
Screenshot: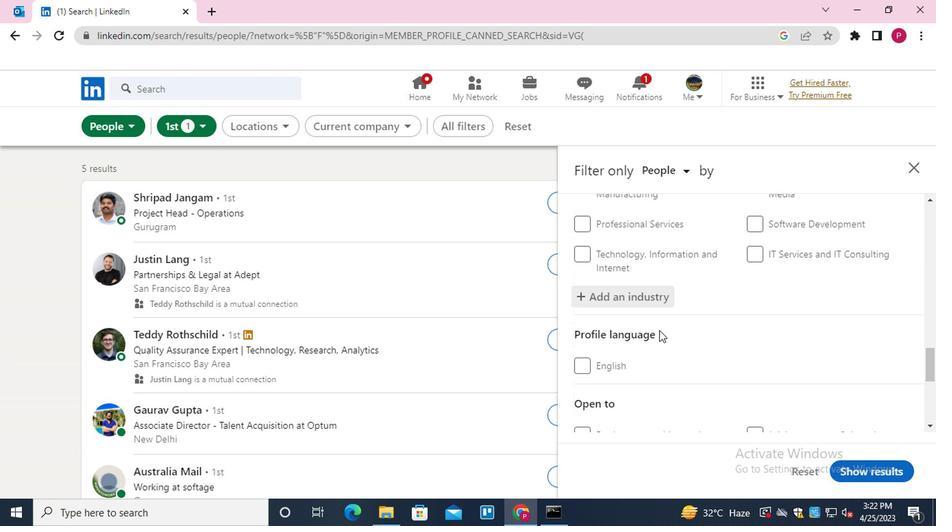 
Action: Mouse moved to (624, 301)
Screenshot: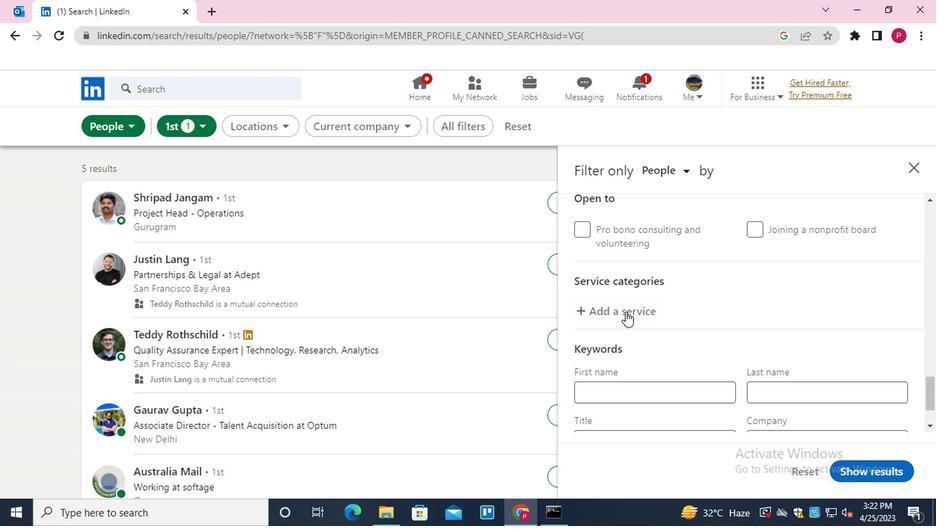 
Action: Mouse scrolled (624, 302) with delta (0, 0)
Screenshot: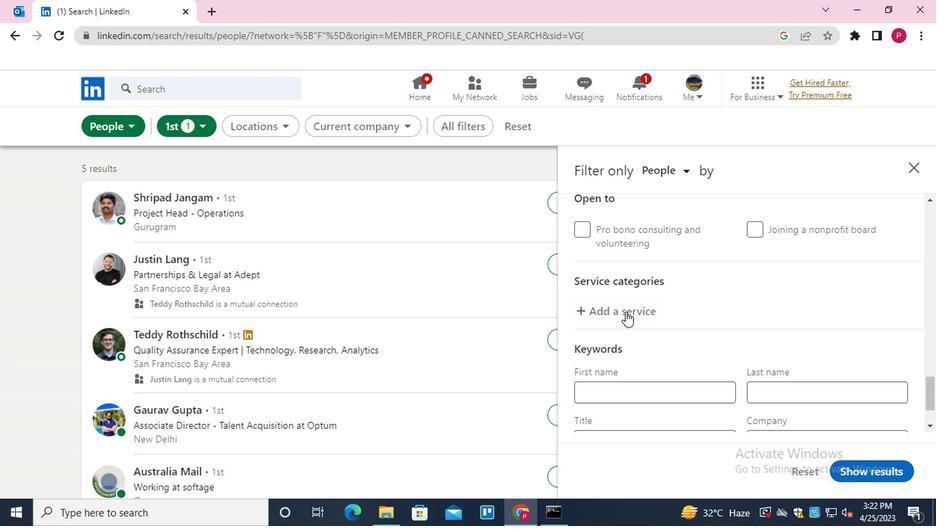 
Action: Mouse scrolled (624, 302) with delta (0, 0)
Screenshot: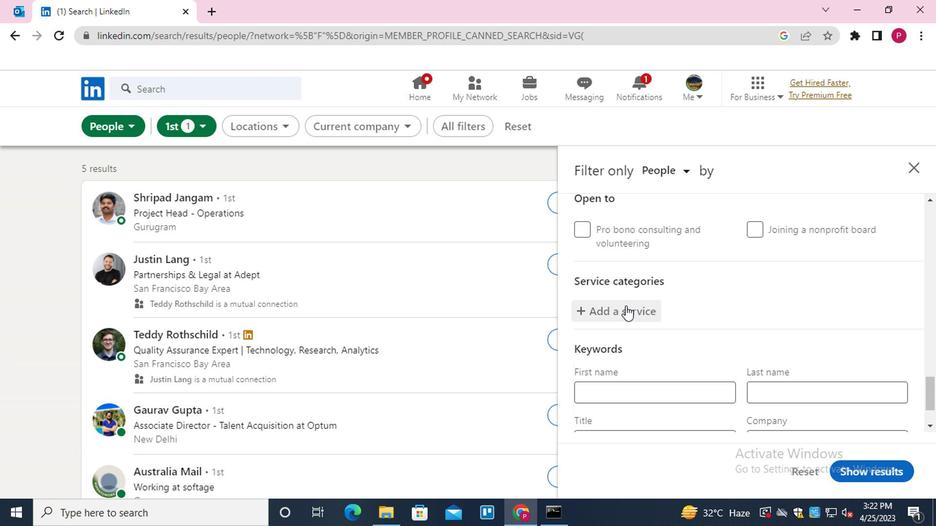 
Action: Mouse moved to (624, 301)
Screenshot: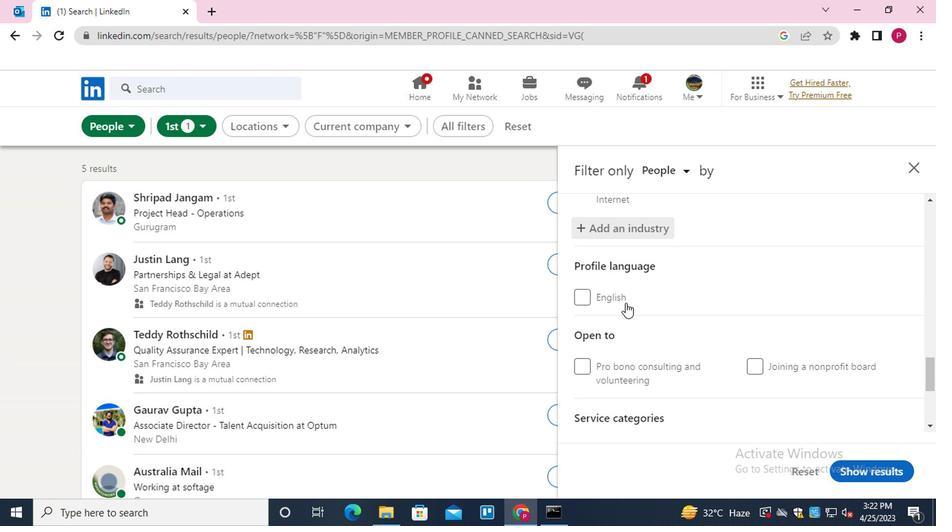 
Action: Mouse scrolled (624, 300) with delta (0, 0)
Screenshot: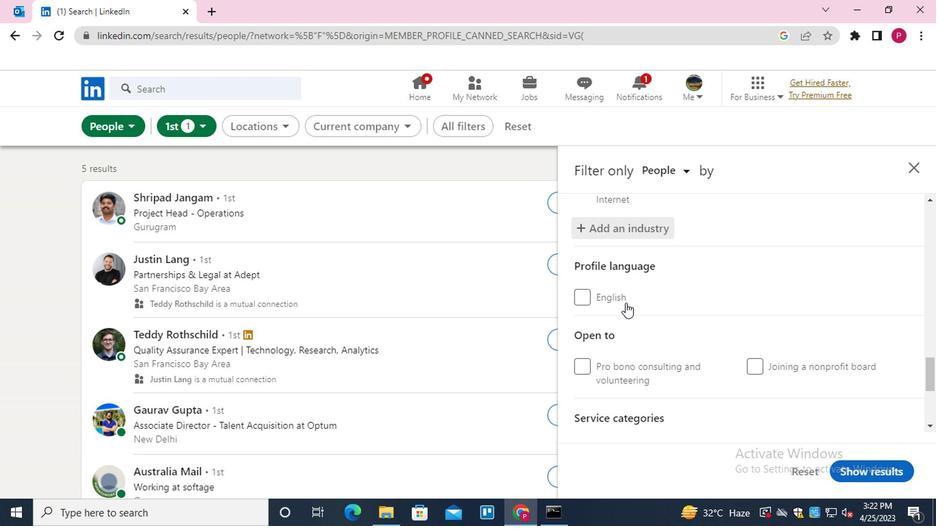 
Action: Mouse moved to (622, 329)
Screenshot: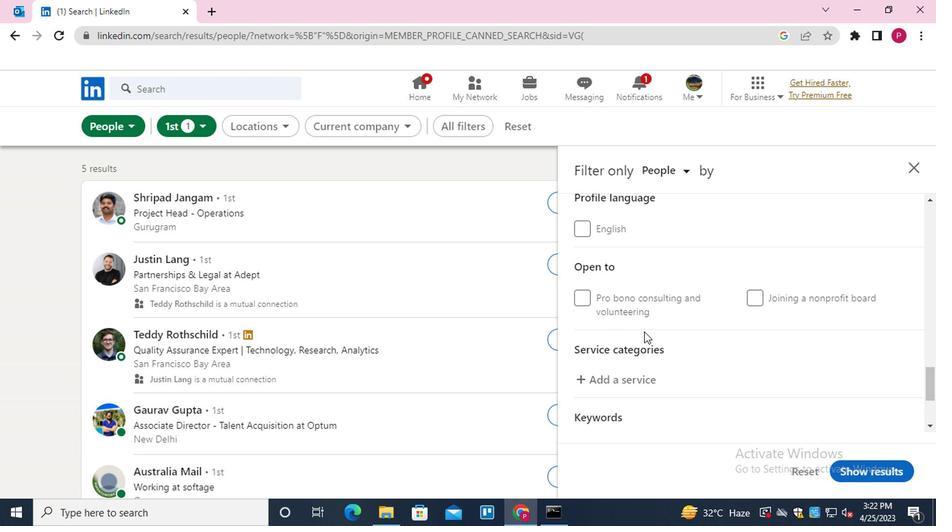 
Action: Mouse scrolled (622, 328) with delta (0, 0)
Screenshot: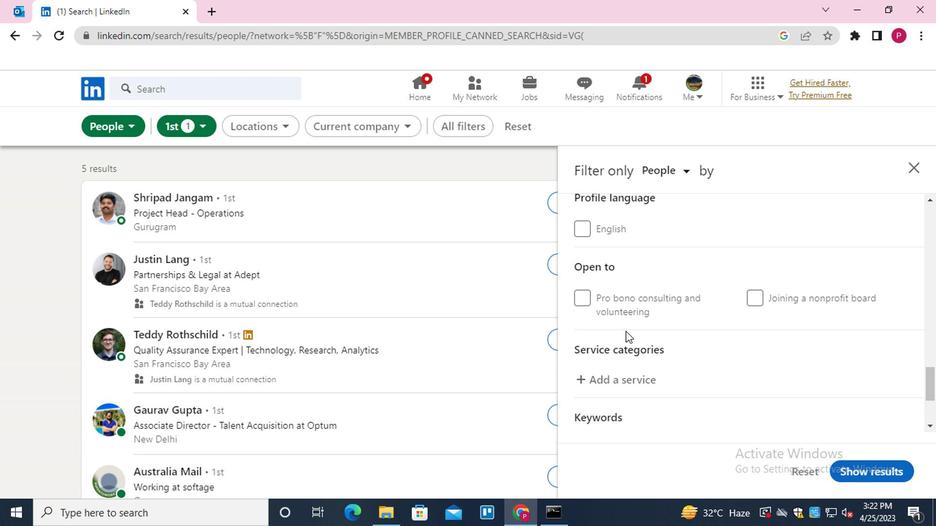 
Action: Mouse scrolled (622, 328) with delta (0, 0)
Screenshot: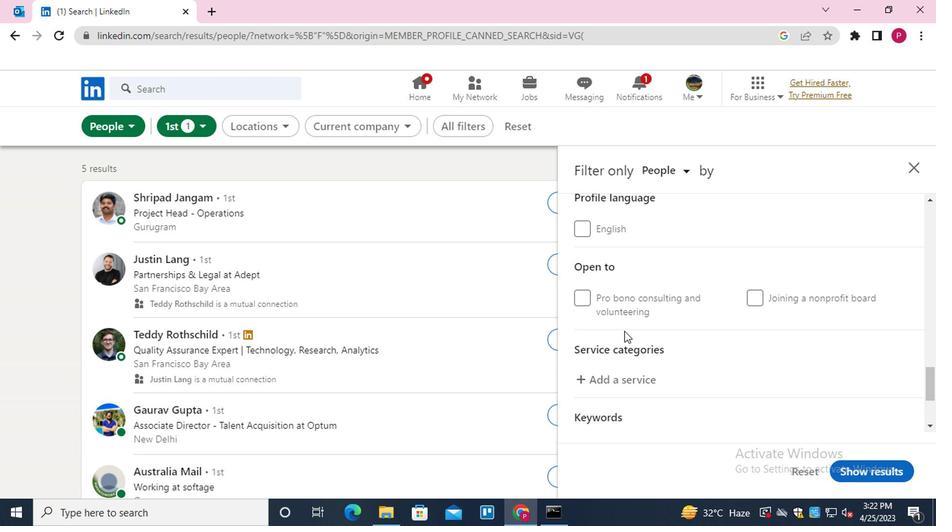 
Action: Mouse moved to (631, 244)
Screenshot: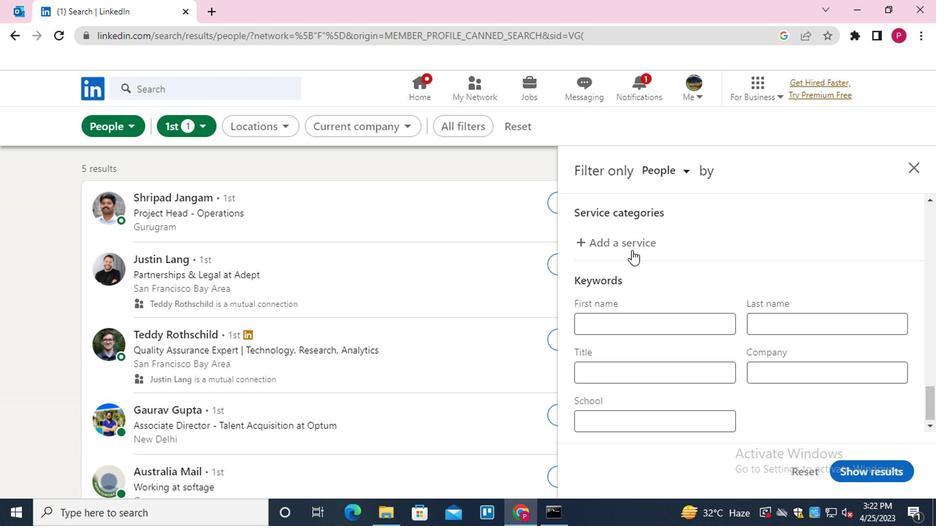 
Action: Mouse pressed left at (631, 244)
Screenshot: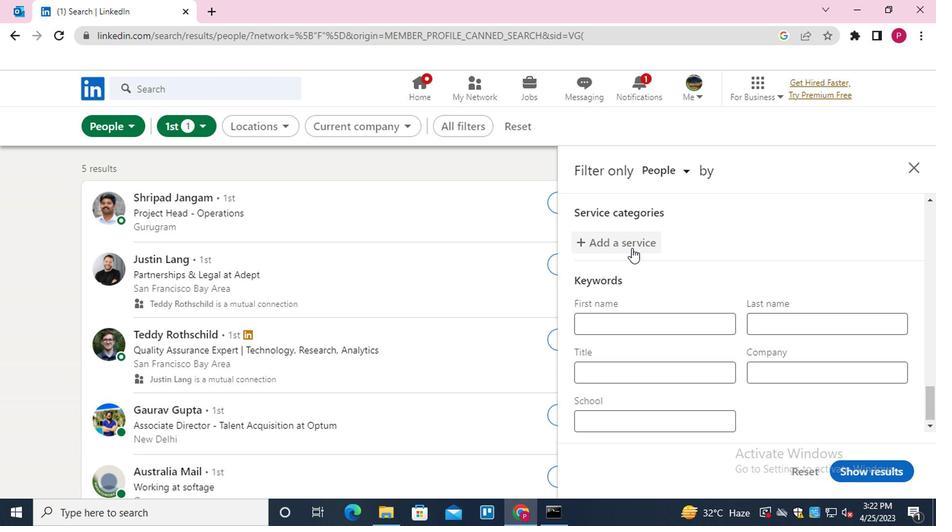 
Action: Key pressed <Key.shift><Key.shift><Key.shift><Key.shift><Key.shift><Key.shift><Key.shift><Key.shift>FILLI
Screenshot: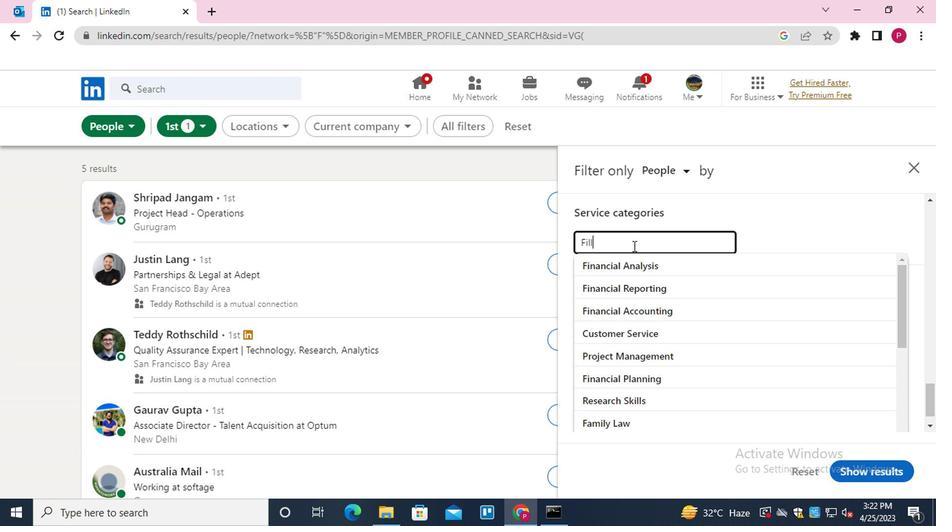 
Action: Mouse moved to (630, 253)
Screenshot: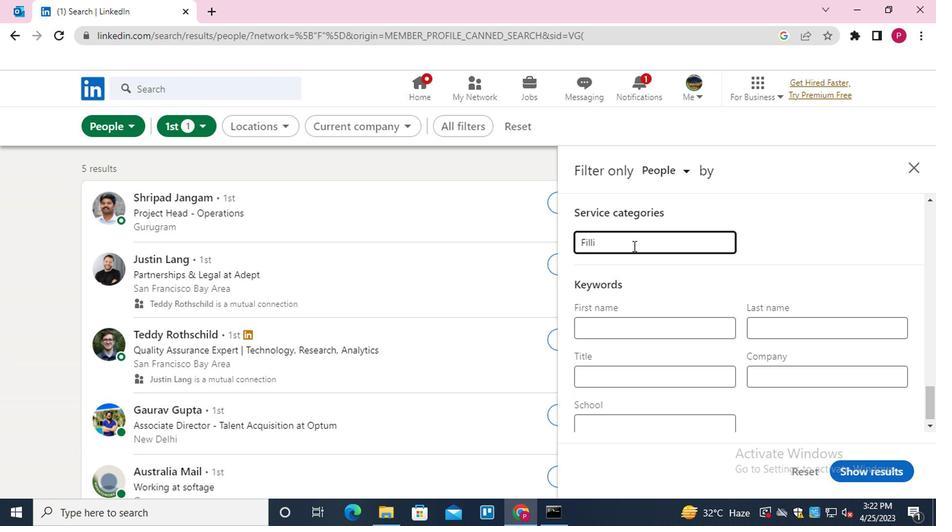 
Action: Key pressed <Key.backspace><Key.backspace>ING
Screenshot: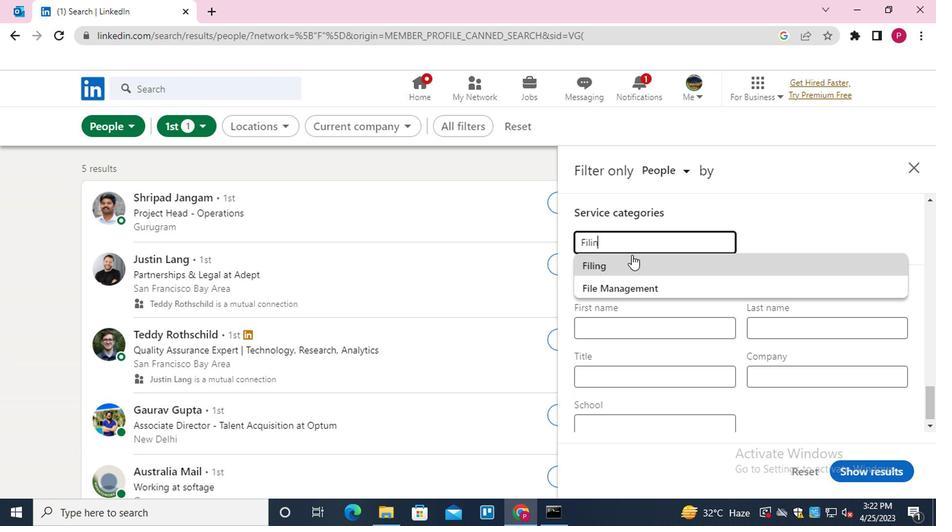 
Action: Mouse pressed left at (630, 253)
Screenshot: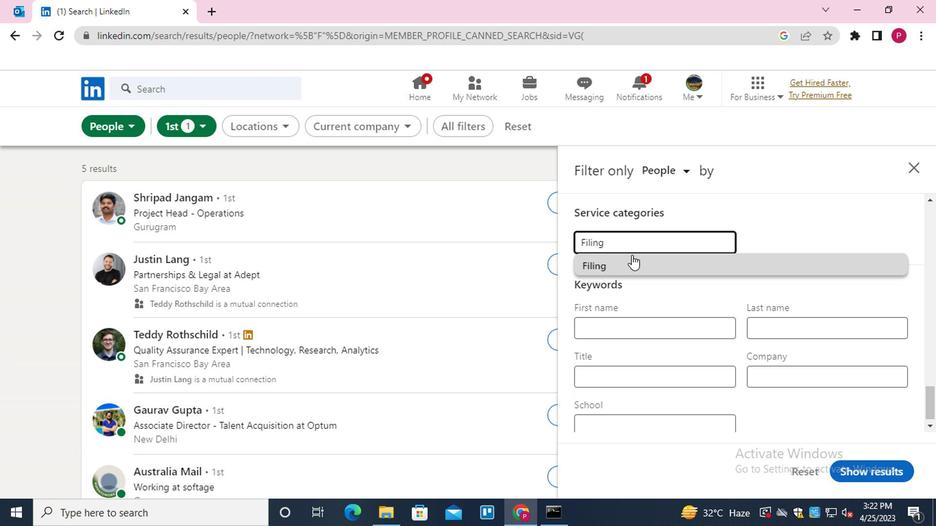 
Action: Mouse moved to (612, 370)
Screenshot: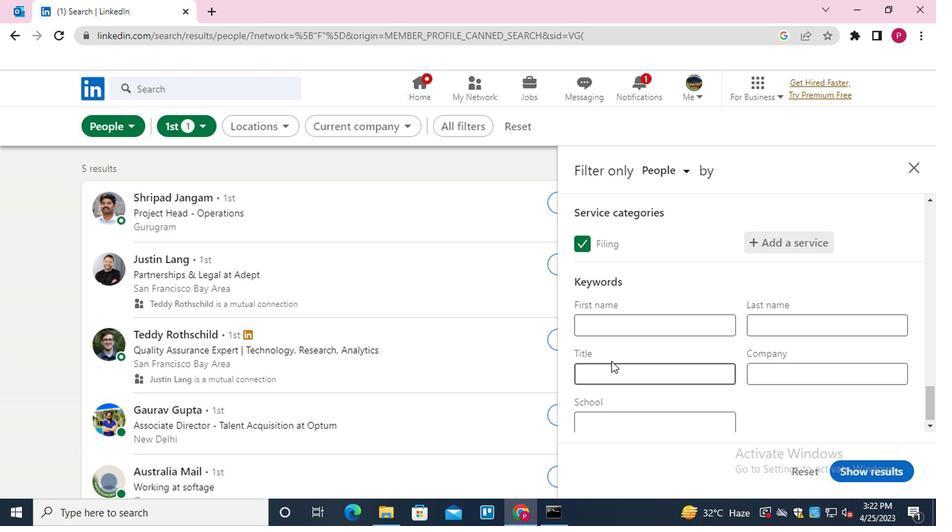 
Action: Mouse pressed left at (612, 370)
Screenshot: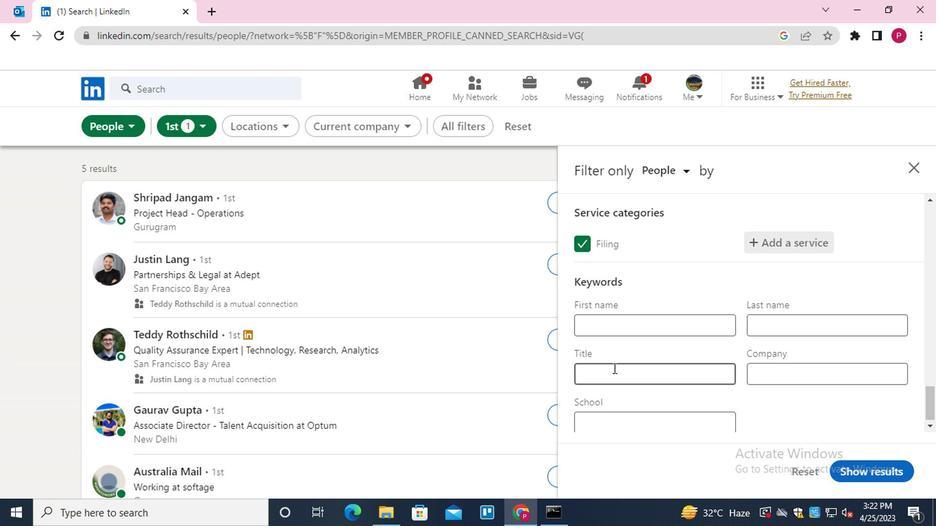 
Action: Key pressed <Key.shift>ACCOUNTANT
Screenshot: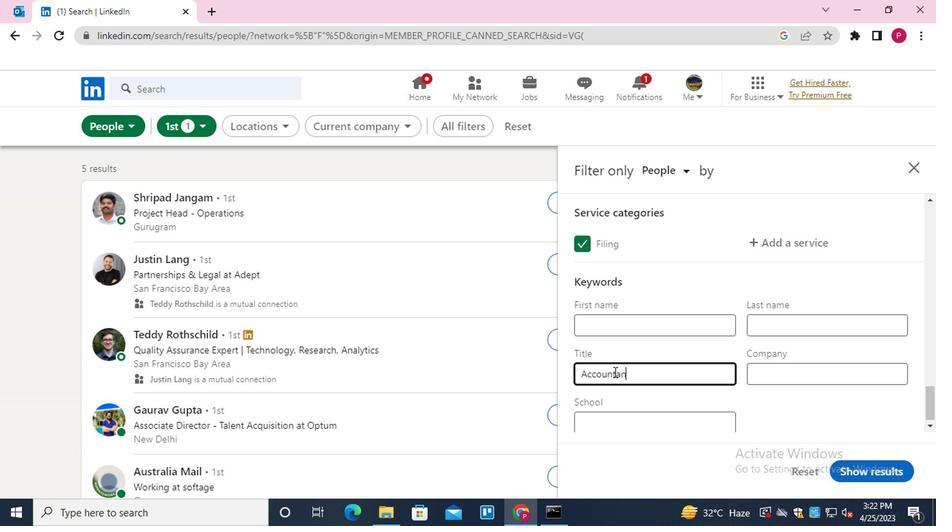 
Action: Mouse moved to (854, 469)
Screenshot: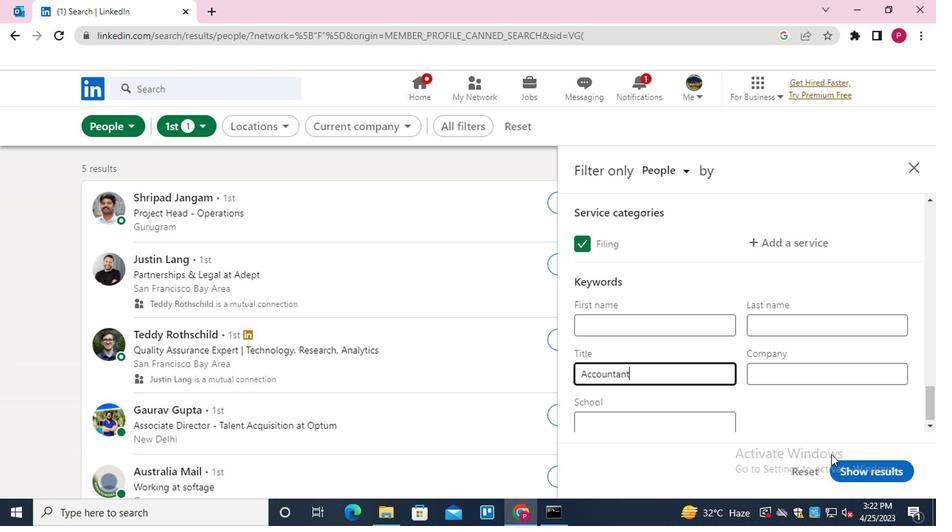 
Action: Mouse pressed left at (854, 469)
Screenshot: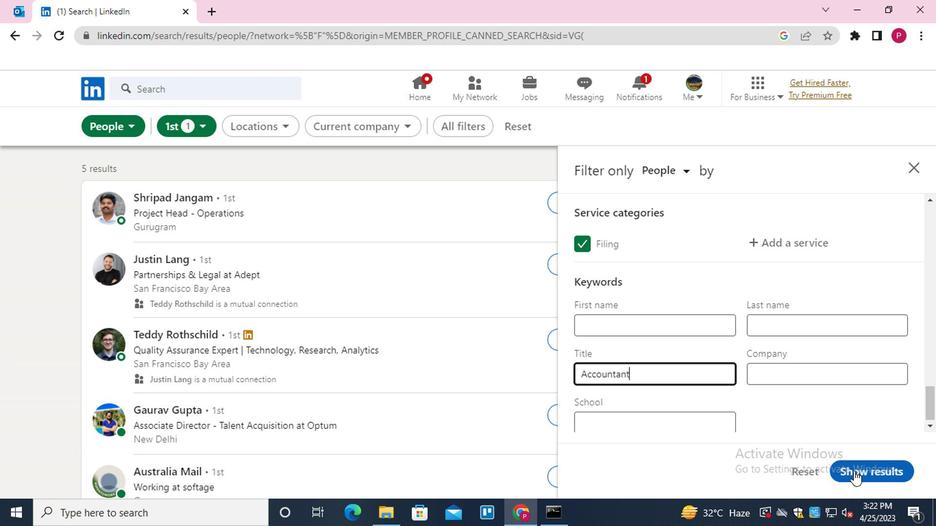 
Action: Mouse moved to (856, 471)
Screenshot: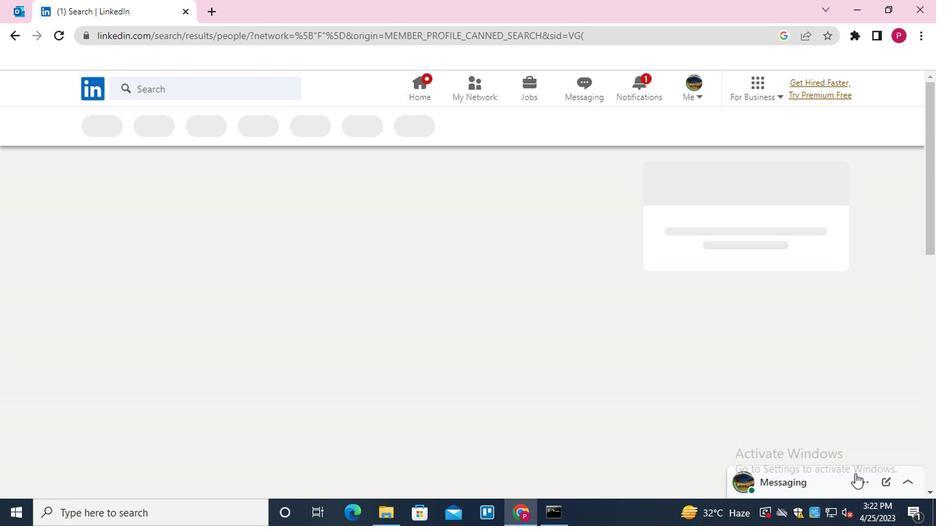 
